 Task: Use the formula "MAP" in spreadsheet "Project portfolio".
Action: Mouse moved to (761, 93)
Screenshot: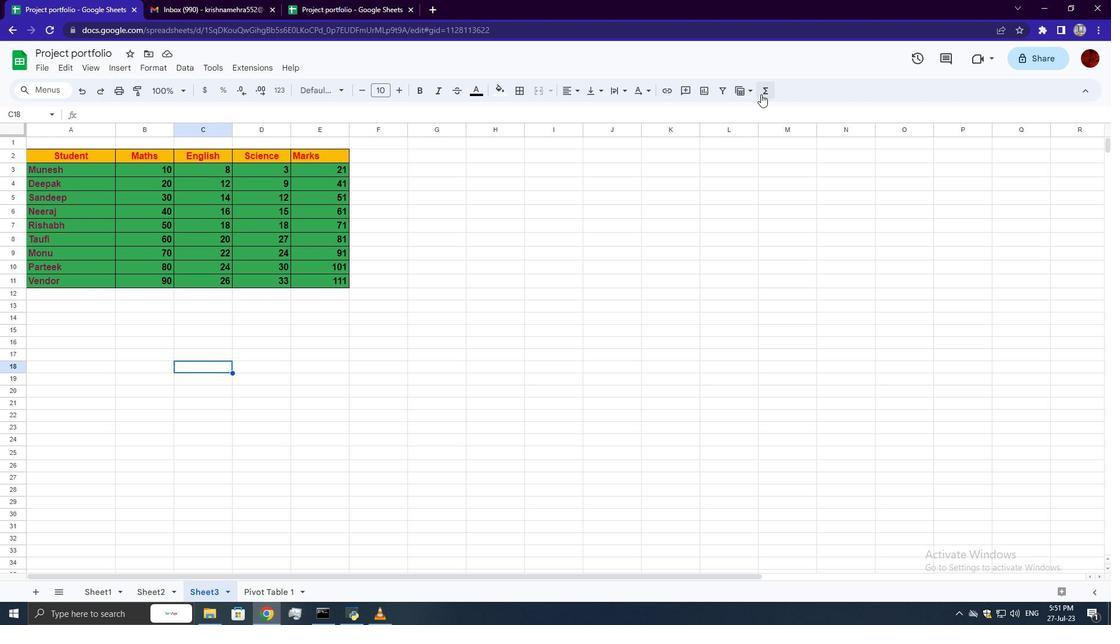 
Action: Mouse pressed left at (761, 93)
Screenshot: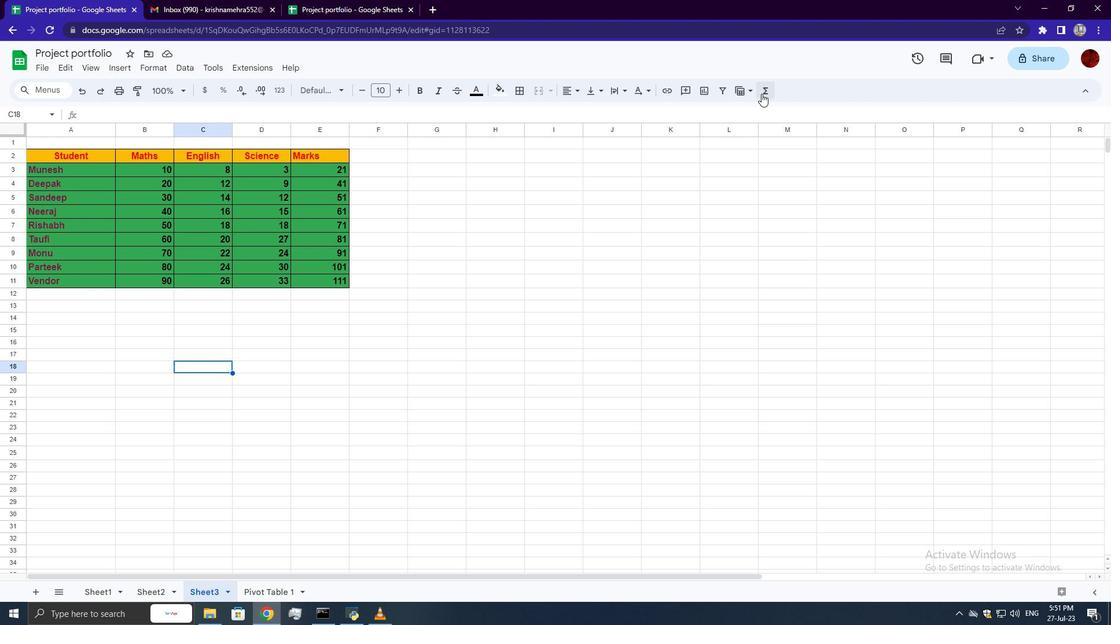 
Action: Mouse moved to (943, 207)
Screenshot: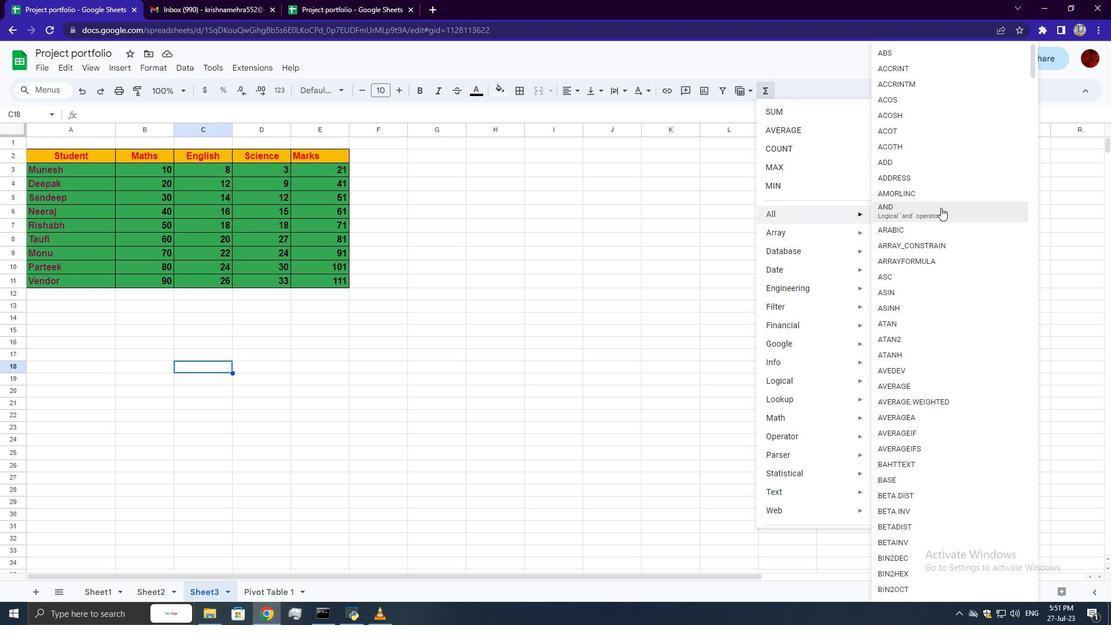 
Action: Mouse scrolled (943, 207) with delta (0, 0)
Screenshot: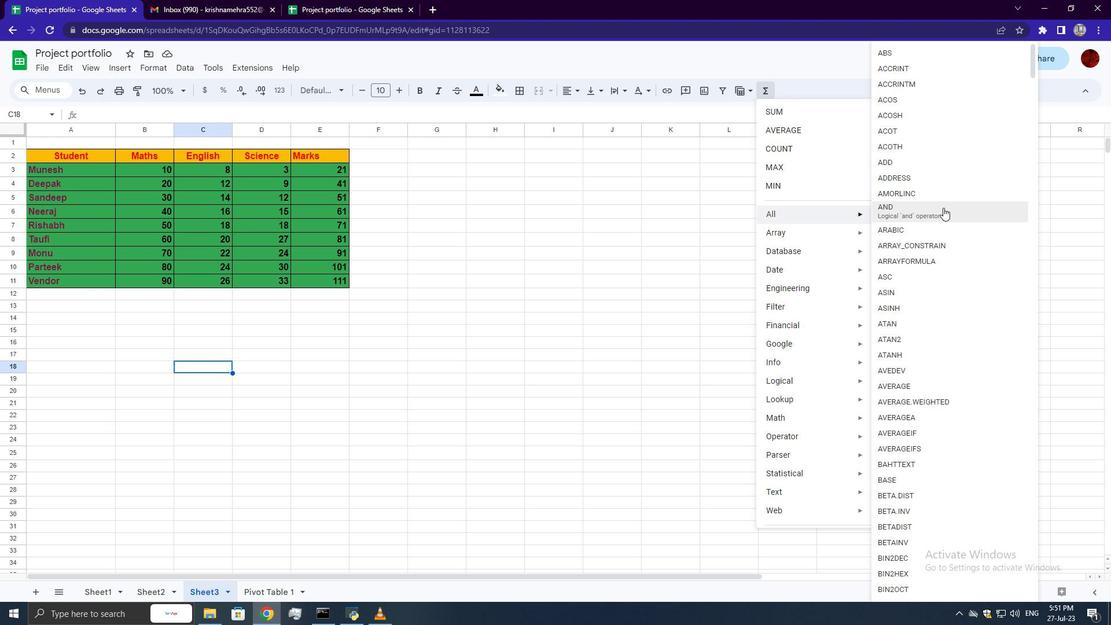 
Action: Mouse scrolled (943, 207) with delta (0, 0)
Screenshot: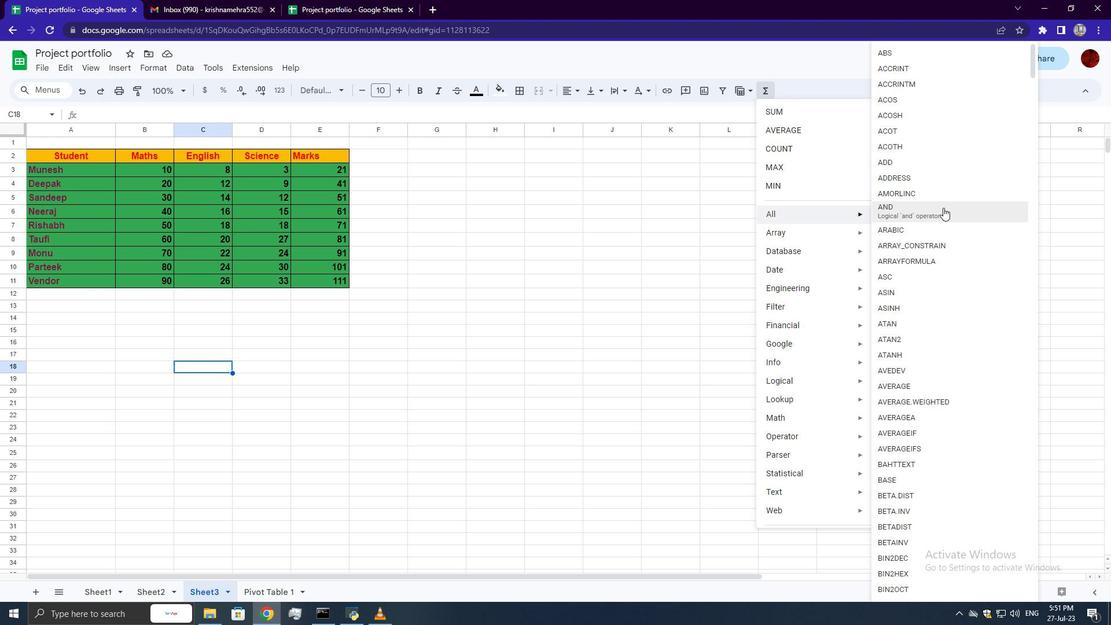 
Action: Mouse scrolled (943, 207) with delta (0, 0)
Screenshot: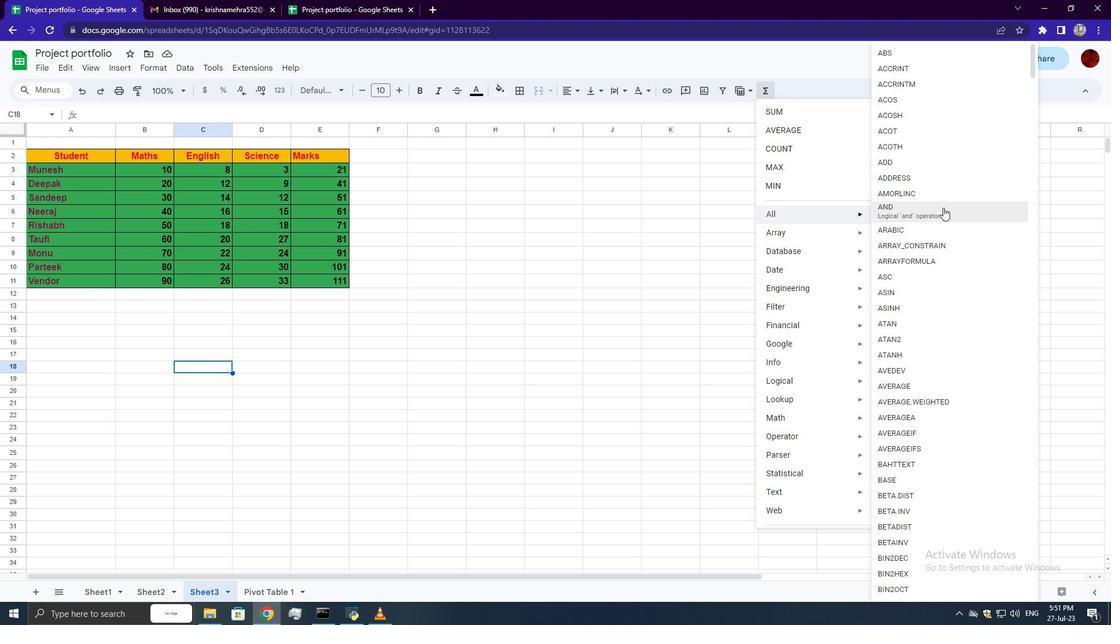 
Action: Mouse scrolled (943, 207) with delta (0, 0)
Screenshot: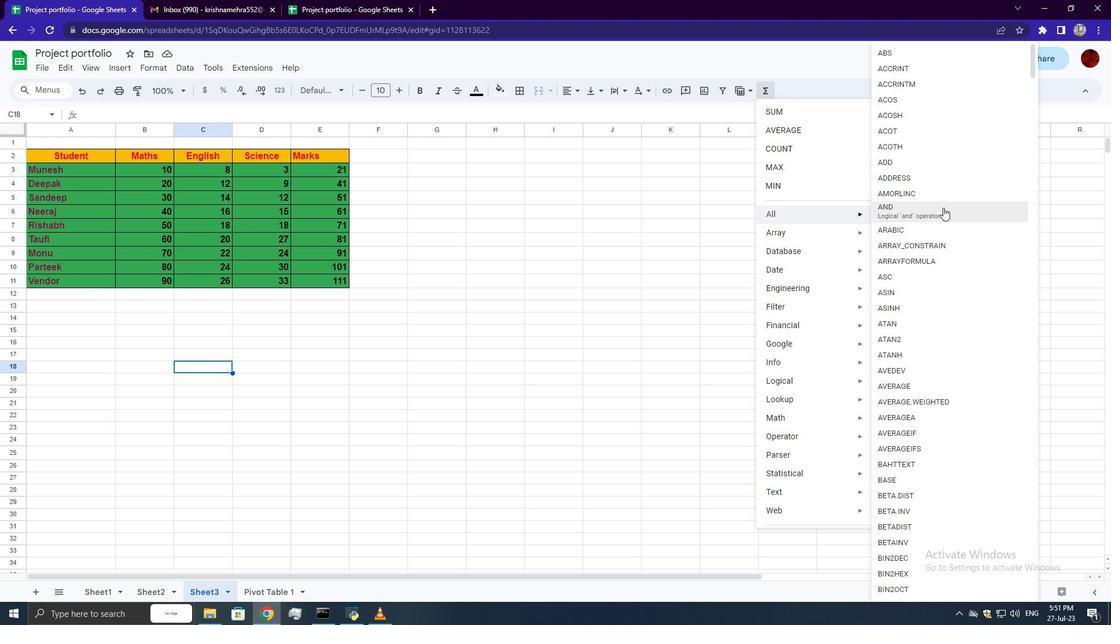 
Action: Mouse scrolled (943, 207) with delta (0, 0)
Screenshot: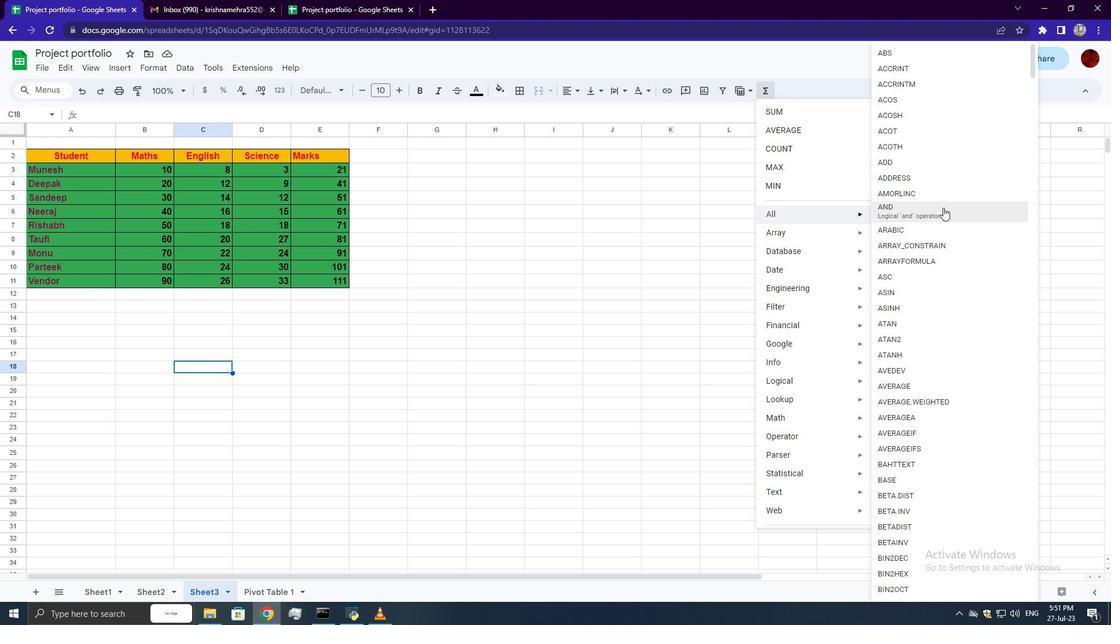 
Action: Mouse scrolled (943, 207) with delta (0, 0)
Screenshot: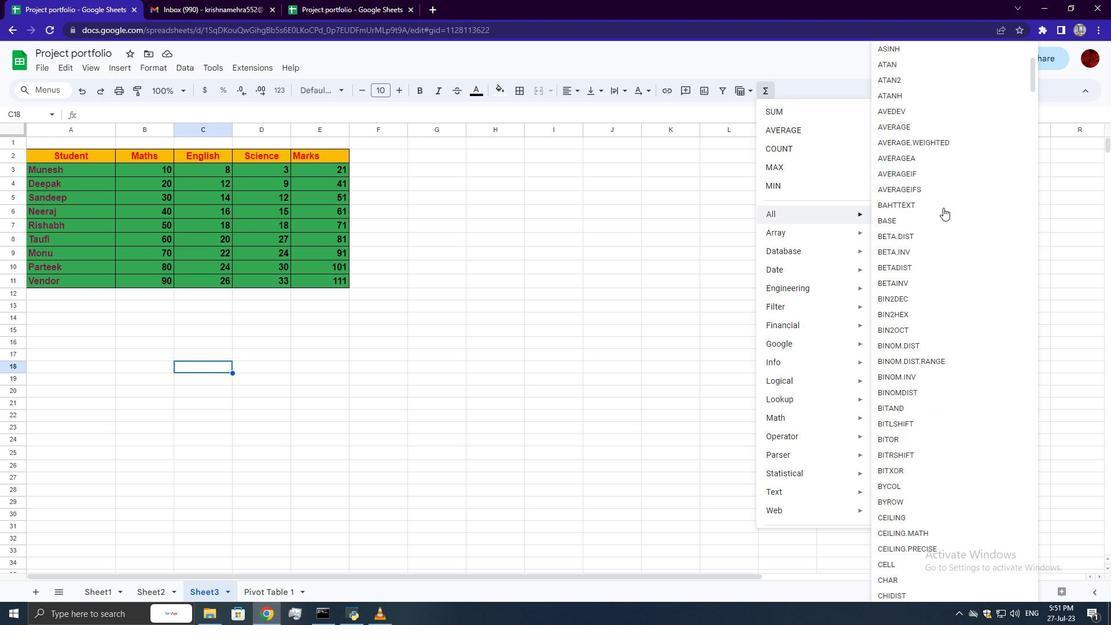 
Action: Mouse scrolled (943, 207) with delta (0, 0)
Screenshot: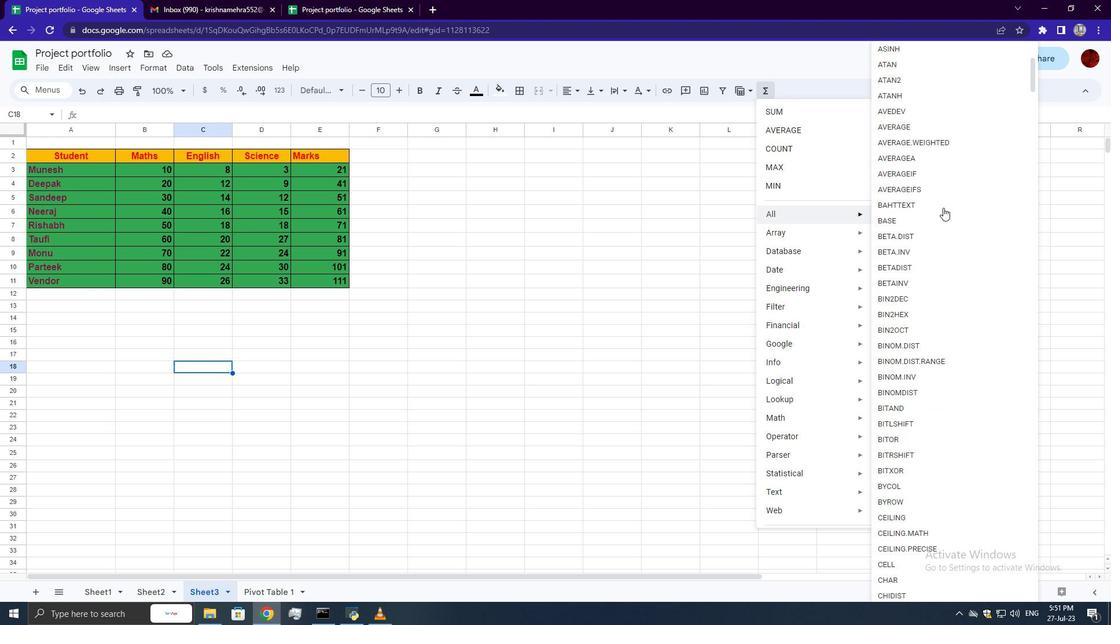 
Action: Mouse scrolled (943, 207) with delta (0, 0)
Screenshot: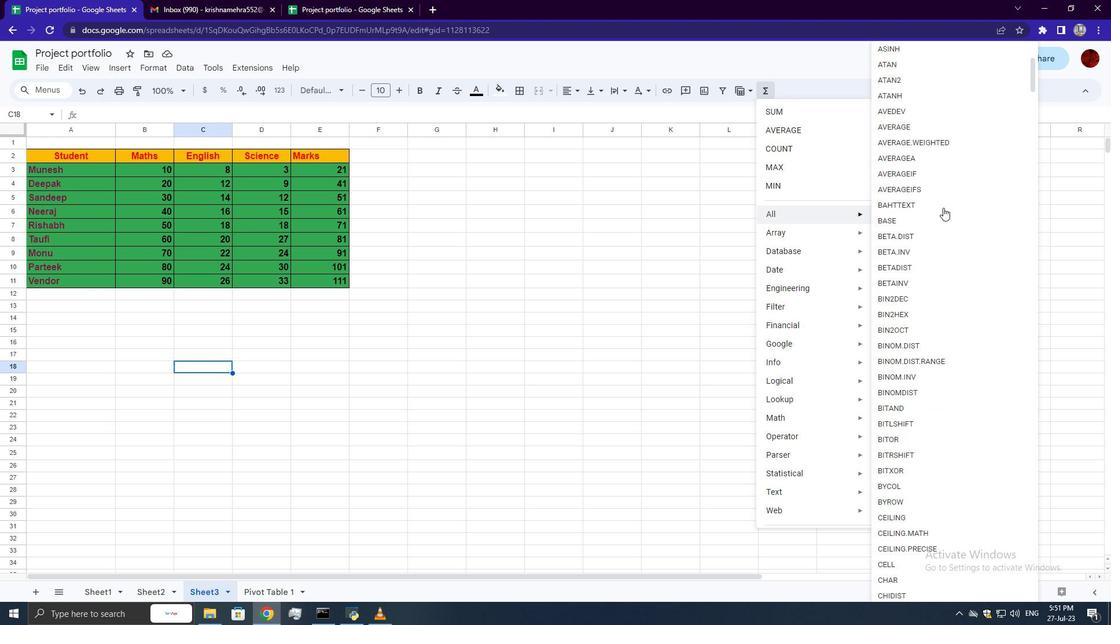 
Action: Mouse scrolled (943, 207) with delta (0, 0)
Screenshot: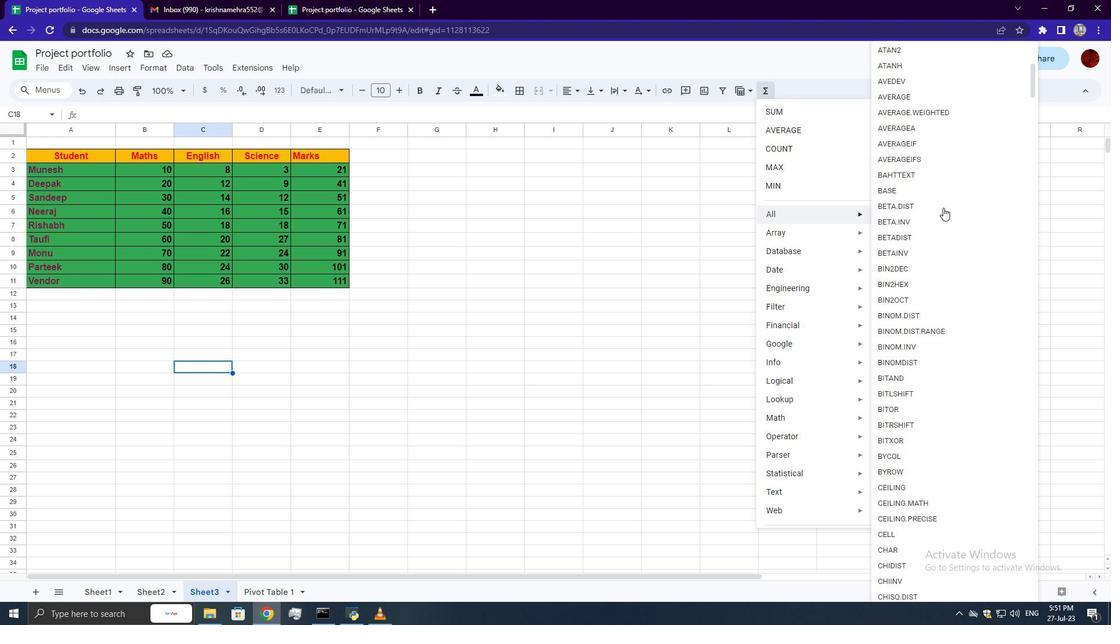 
Action: Mouse scrolled (943, 207) with delta (0, 0)
Screenshot: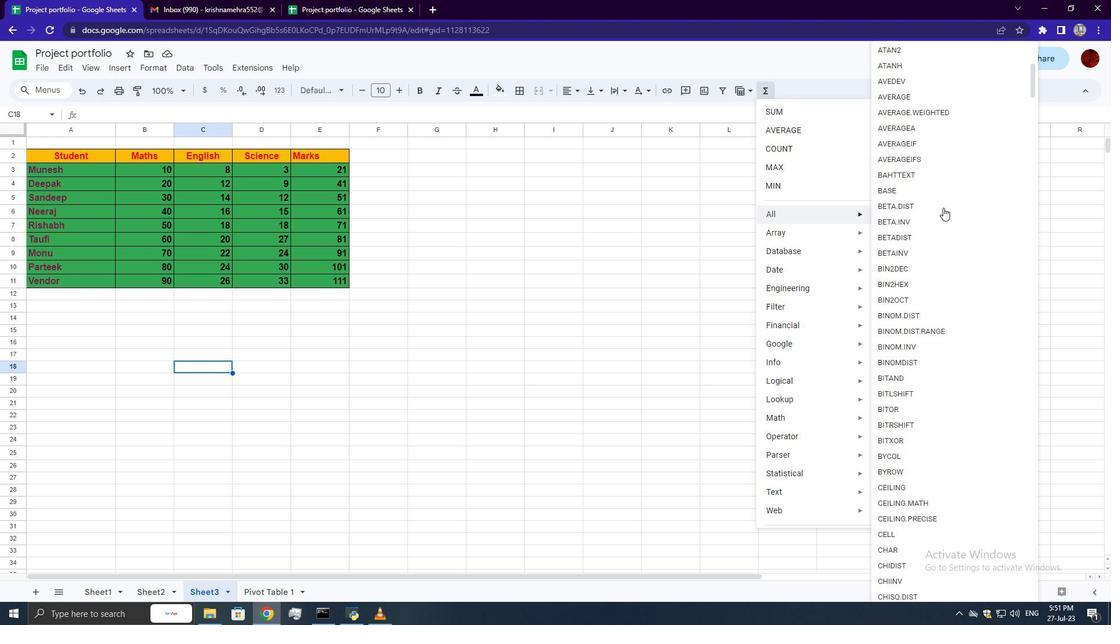 
Action: Mouse scrolled (943, 207) with delta (0, 0)
Screenshot: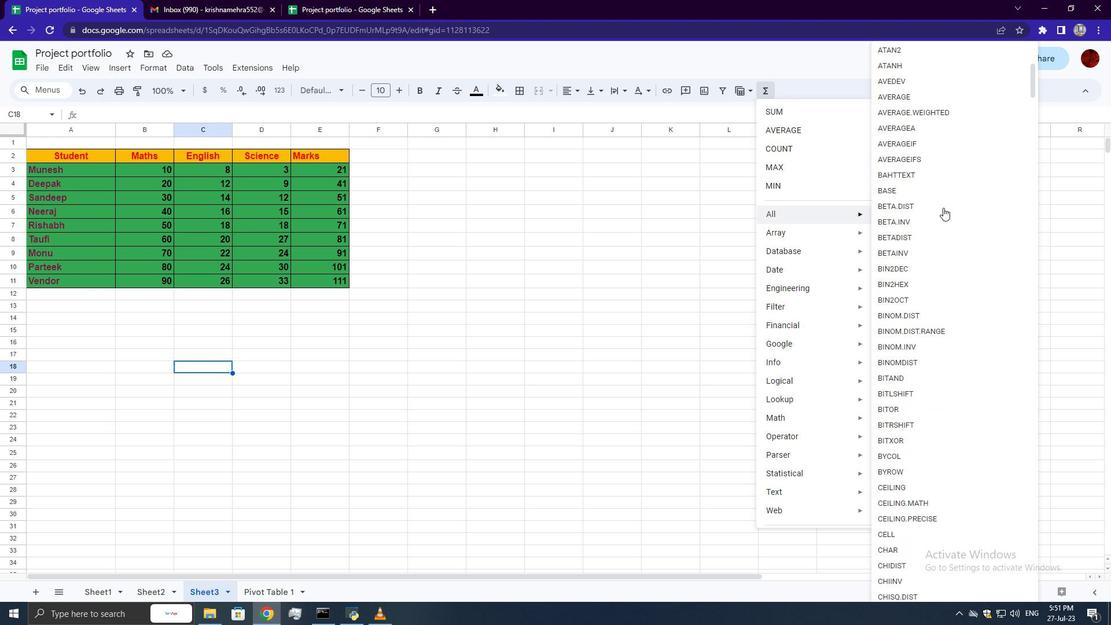 
Action: Mouse scrolled (943, 207) with delta (0, 0)
Screenshot: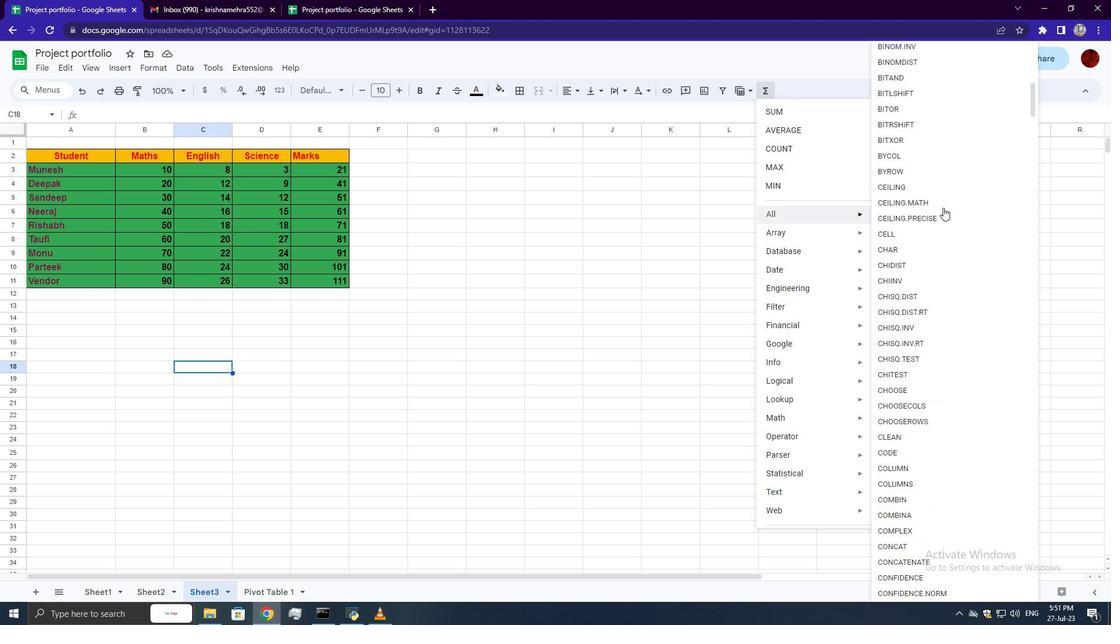 
Action: Mouse scrolled (943, 207) with delta (0, 0)
Screenshot: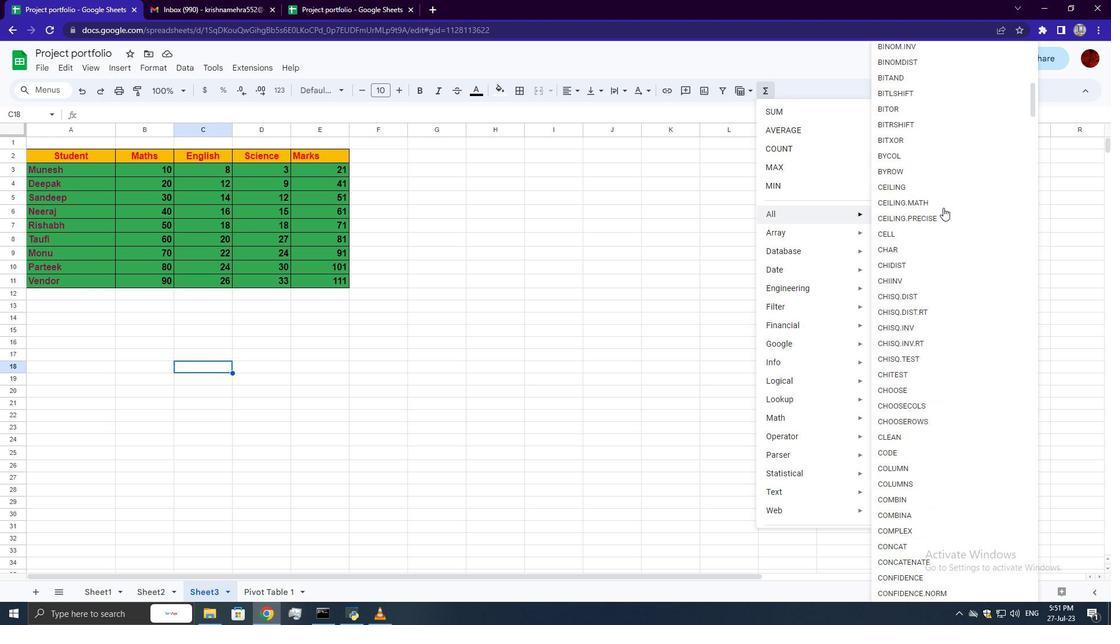 
Action: Mouse scrolled (943, 207) with delta (0, 0)
Screenshot: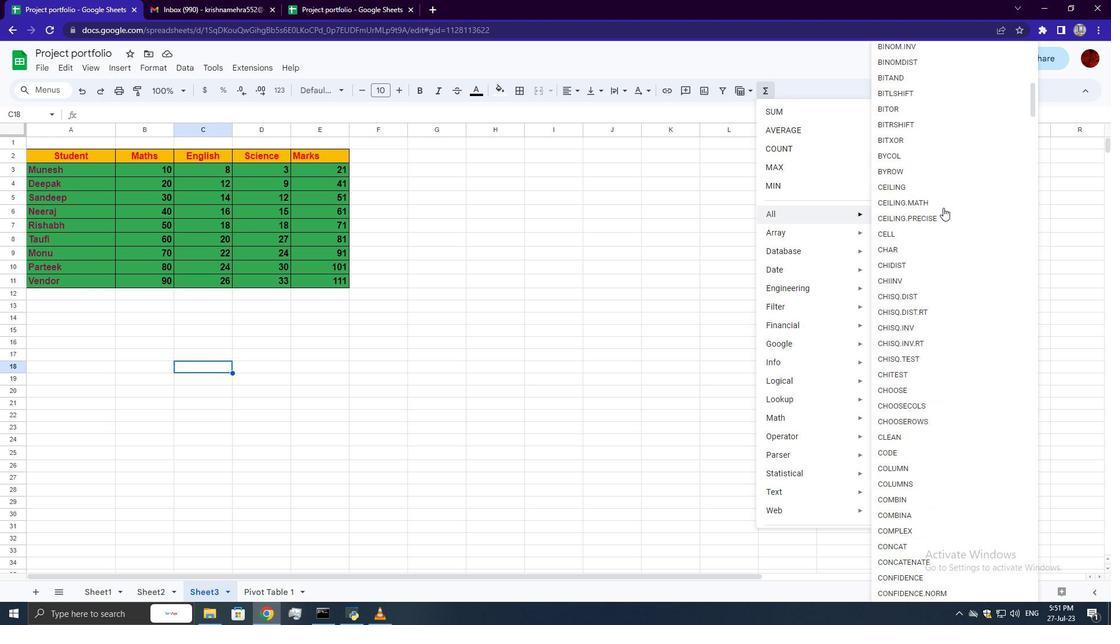 
Action: Mouse scrolled (943, 207) with delta (0, 0)
Screenshot: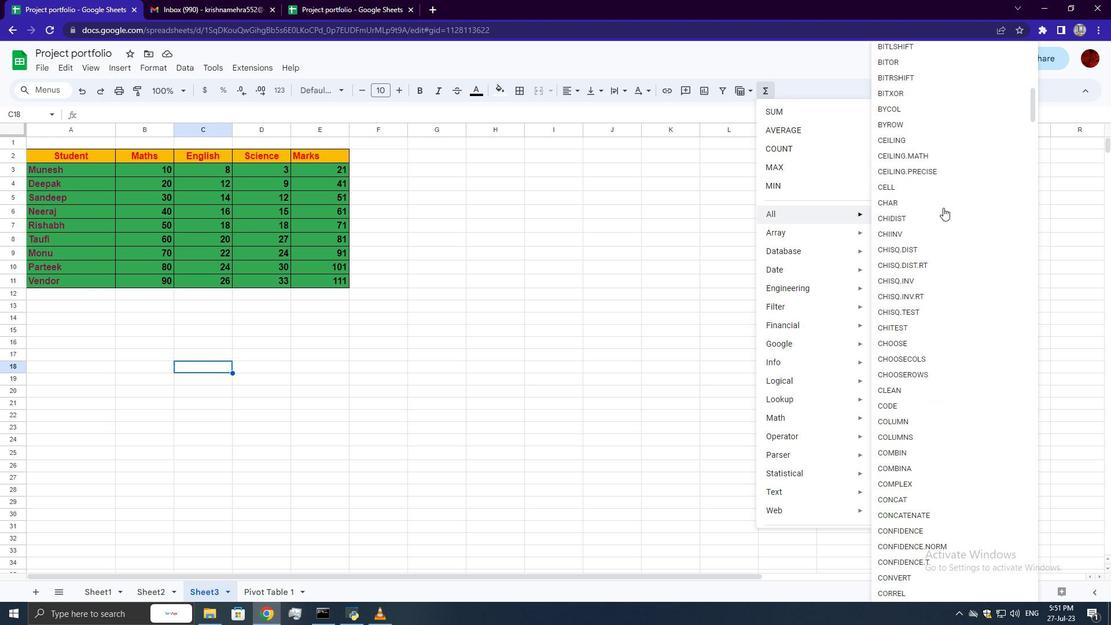 
Action: Mouse scrolled (943, 207) with delta (0, 0)
Screenshot: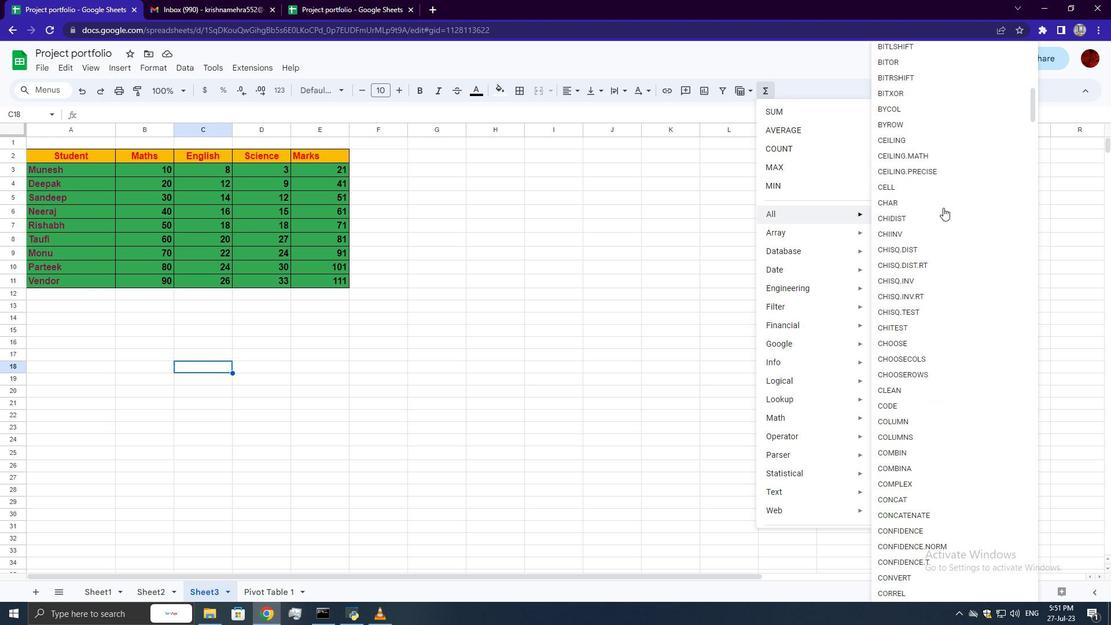 
Action: Mouse scrolled (943, 207) with delta (0, 0)
Screenshot: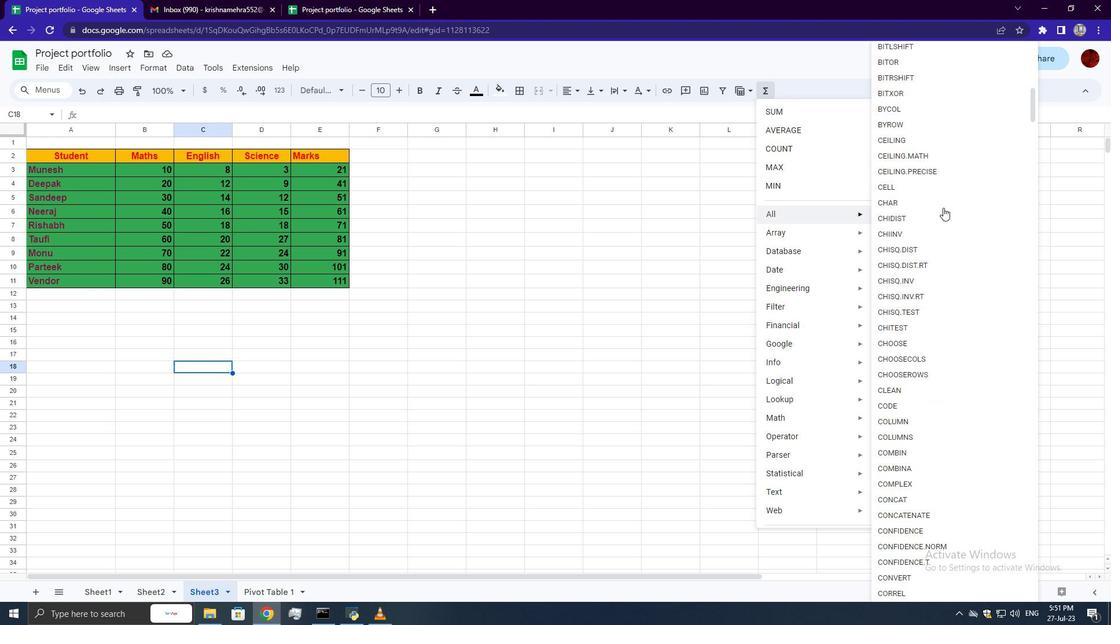 
Action: Mouse scrolled (943, 207) with delta (0, 0)
Screenshot: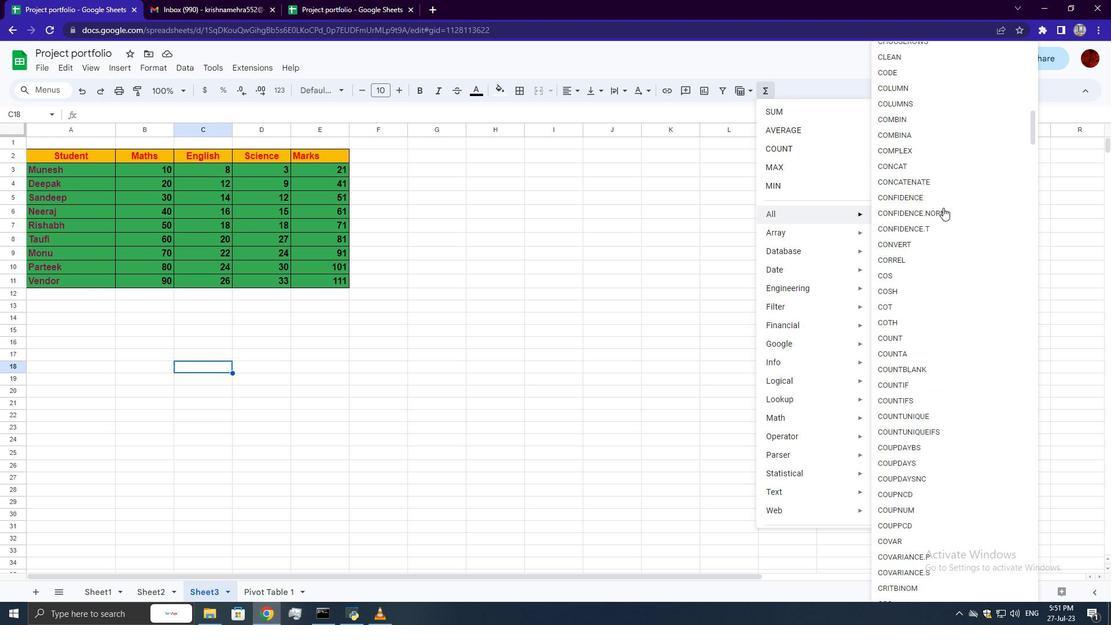 
Action: Mouse scrolled (943, 207) with delta (0, 0)
Screenshot: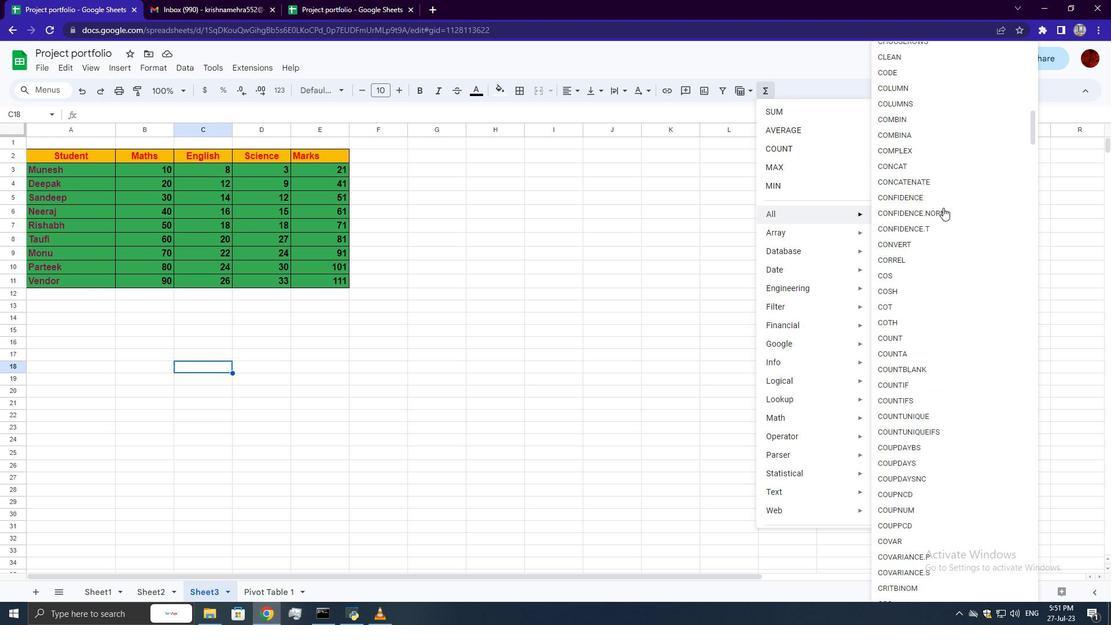 
Action: Mouse scrolled (943, 207) with delta (0, 0)
Screenshot: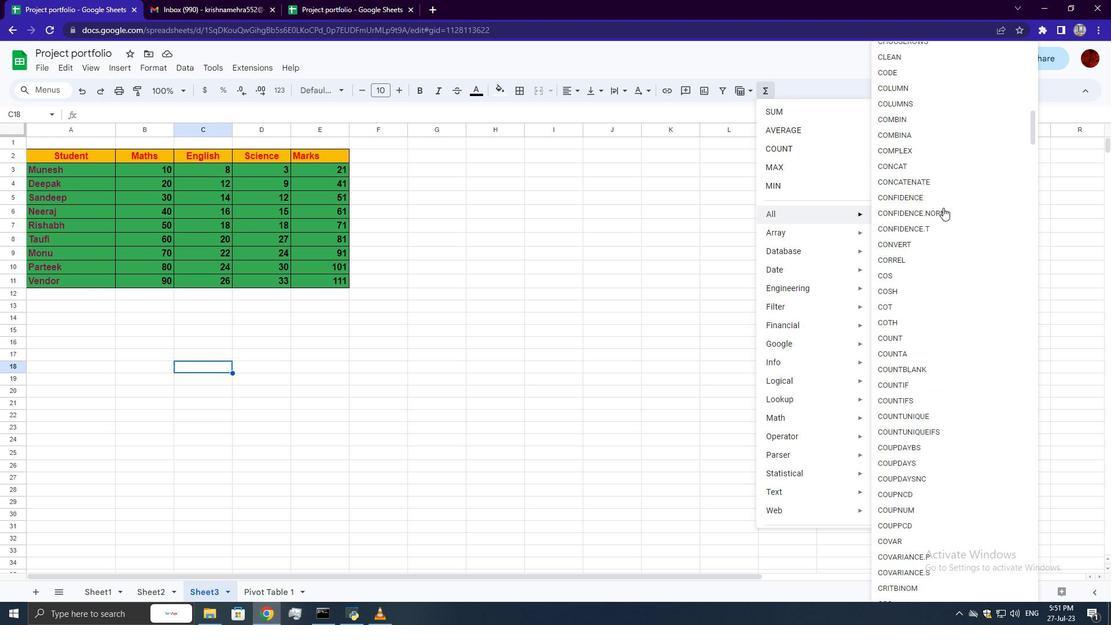 
Action: Mouse scrolled (943, 207) with delta (0, 0)
Screenshot: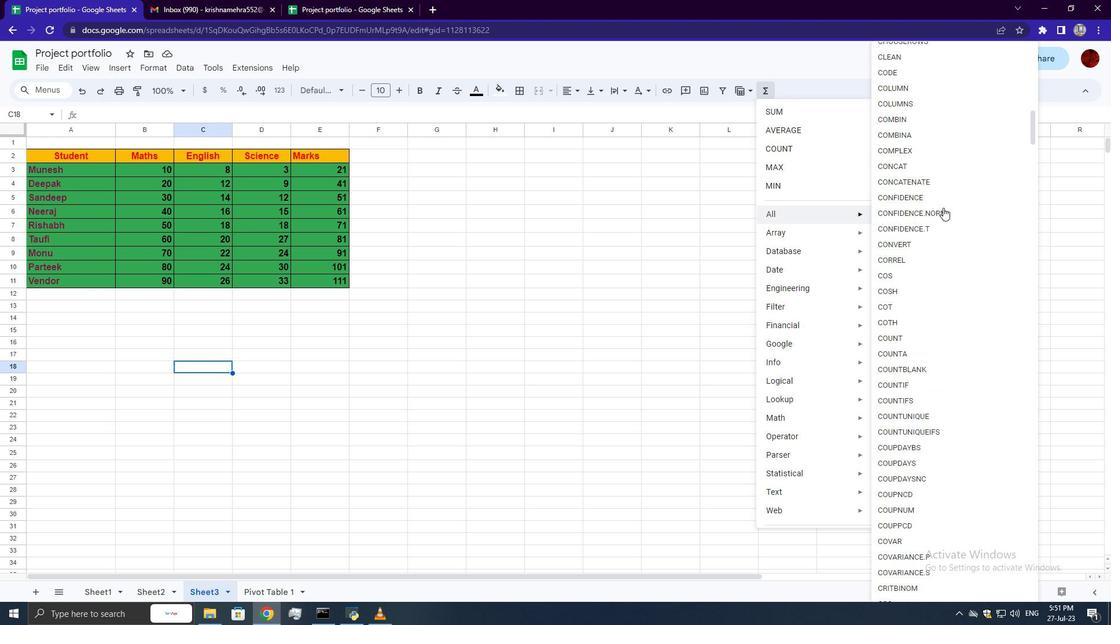 
Action: Mouse scrolled (943, 207) with delta (0, 0)
Screenshot: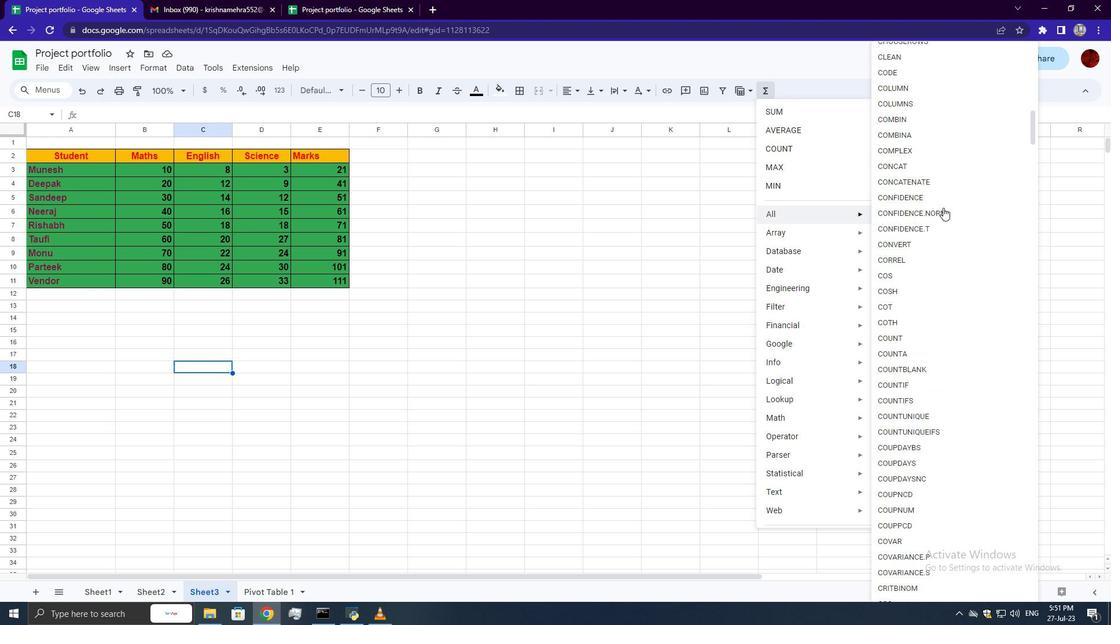
Action: Mouse scrolled (943, 207) with delta (0, 0)
Screenshot: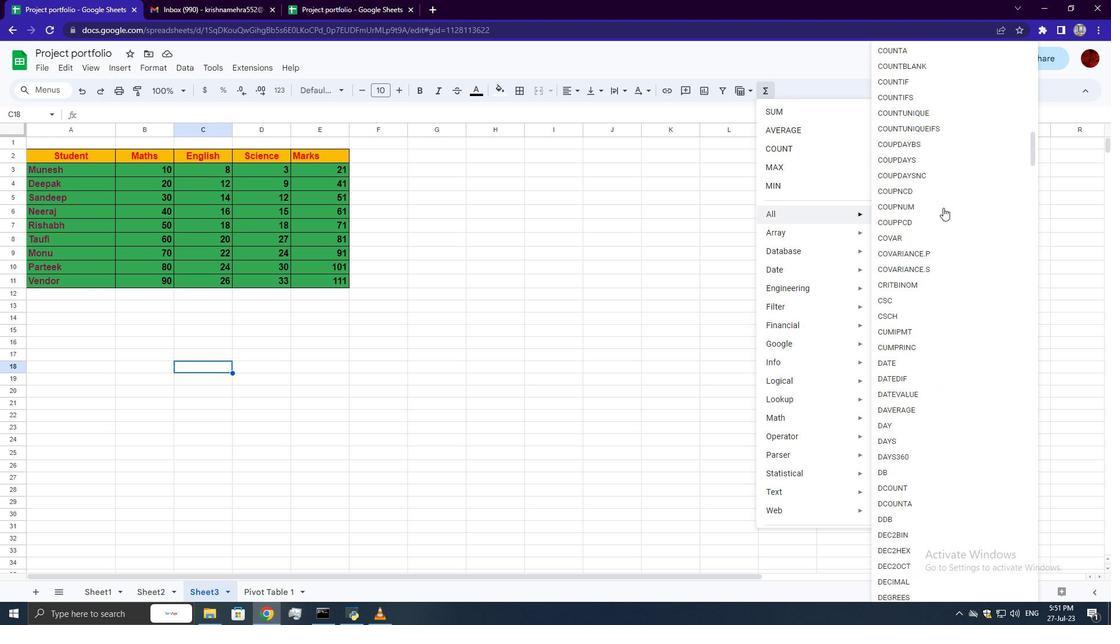 
Action: Mouse scrolled (943, 207) with delta (0, 0)
Screenshot: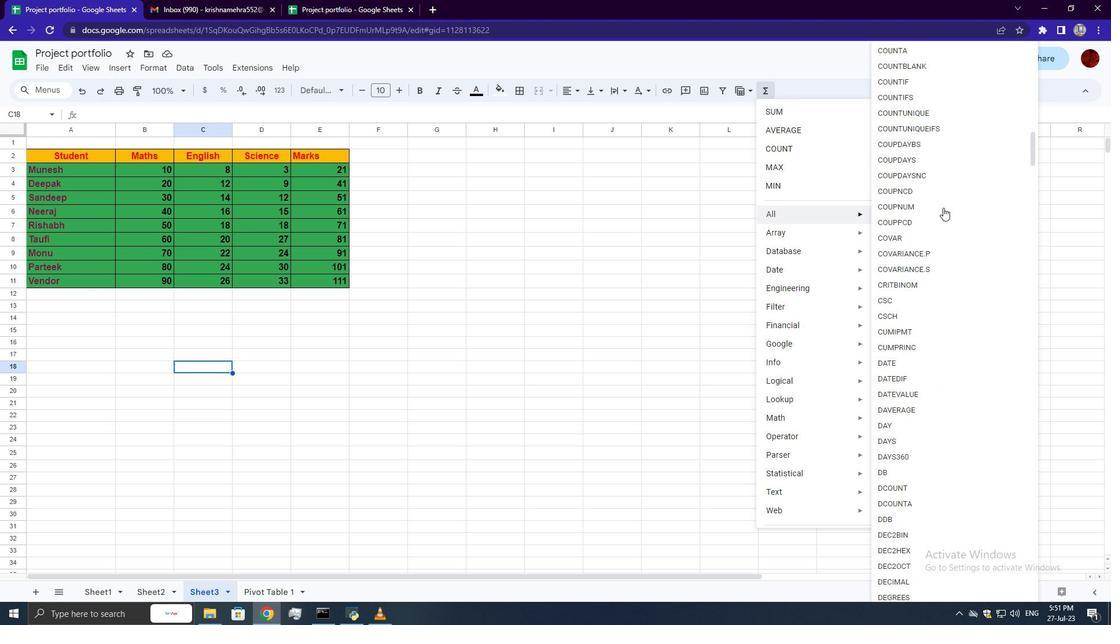 
Action: Mouse scrolled (943, 207) with delta (0, 0)
Screenshot: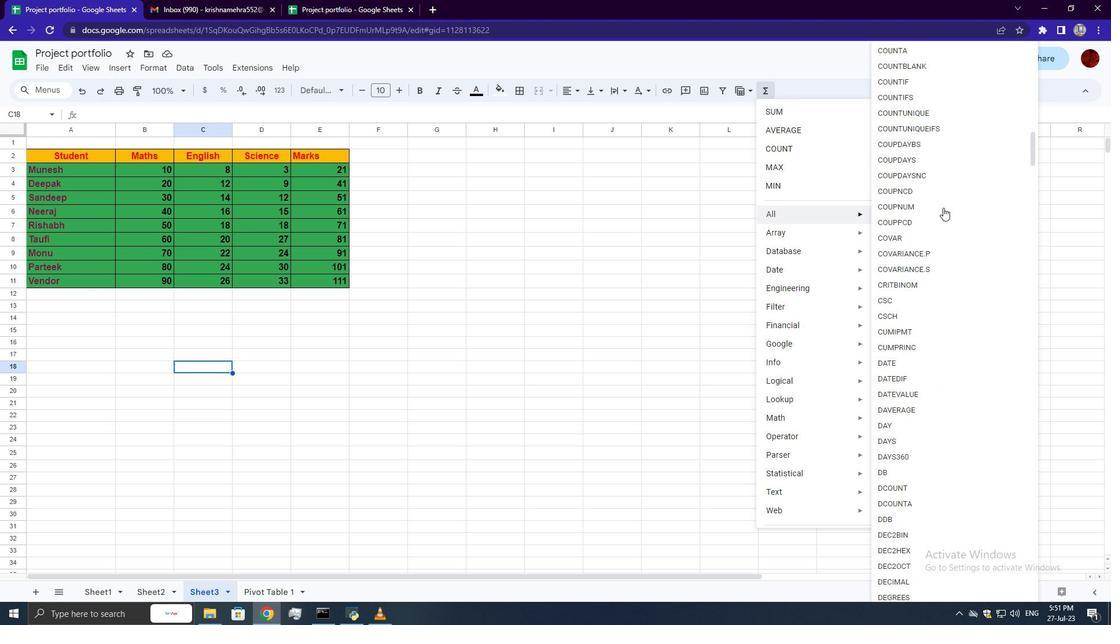 
Action: Mouse scrolled (943, 207) with delta (0, 0)
Screenshot: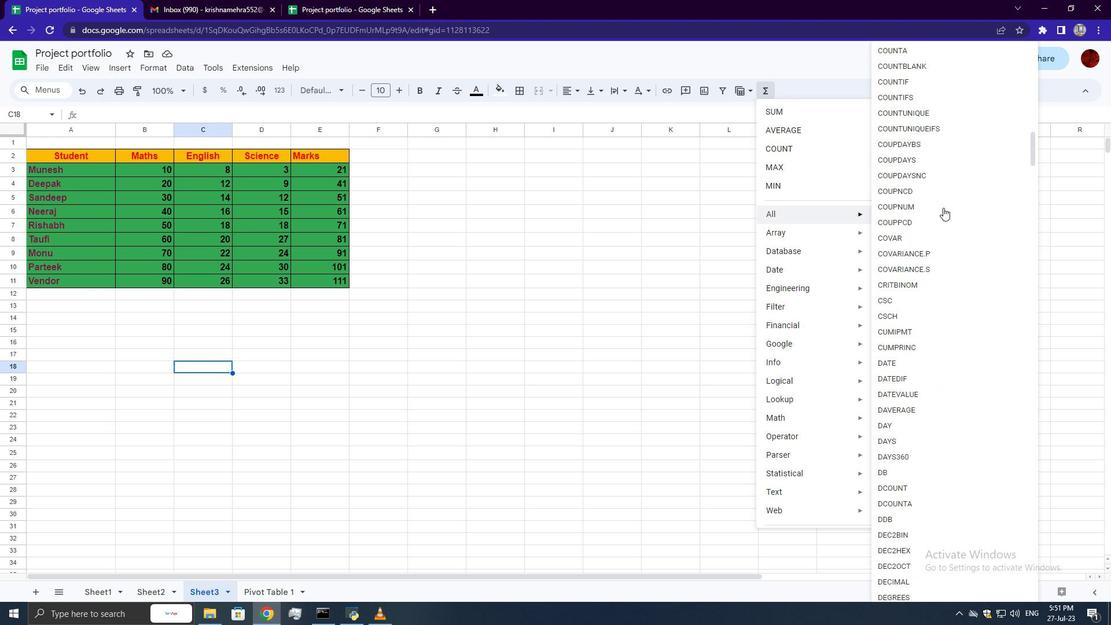 
Action: Mouse scrolled (943, 207) with delta (0, 0)
Screenshot: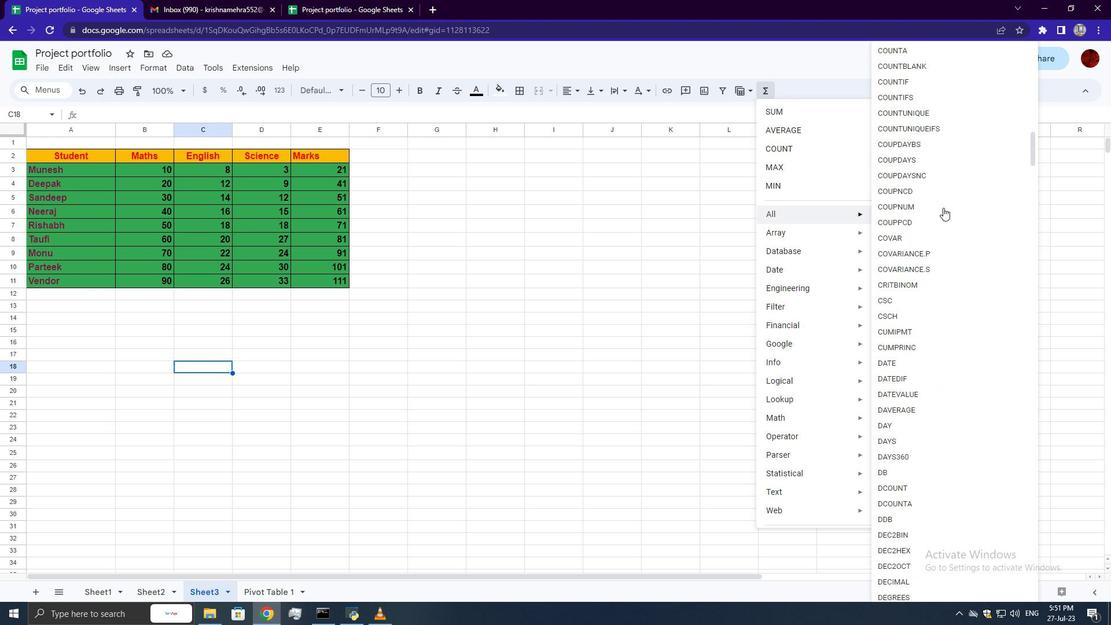 
Action: Mouse scrolled (943, 207) with delta (0, 0)
Screenshot: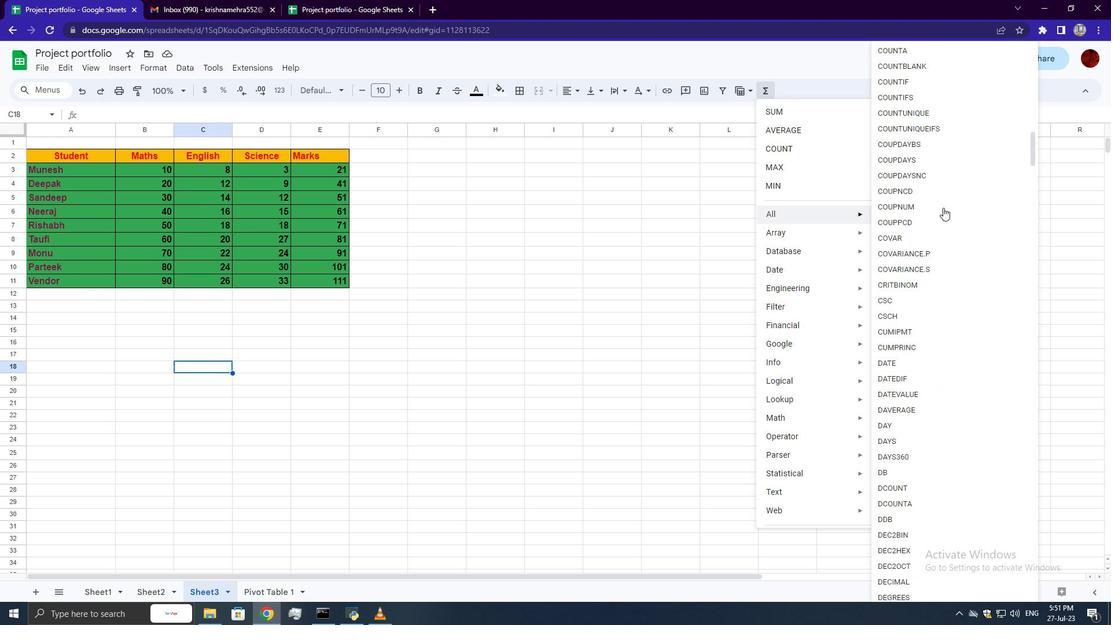 
Action: Mouse scrolled (943, 207) with delta (0, 0)
Screenshot: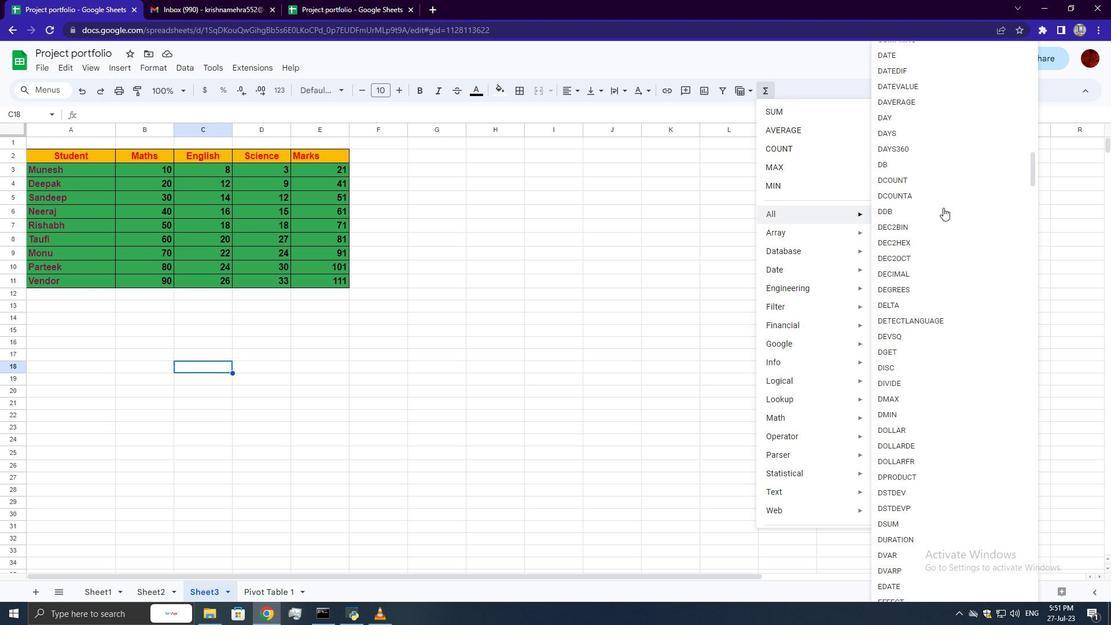 
Action: Mouse scrolled (943, 207) with delta (0, 0)
Screenshot: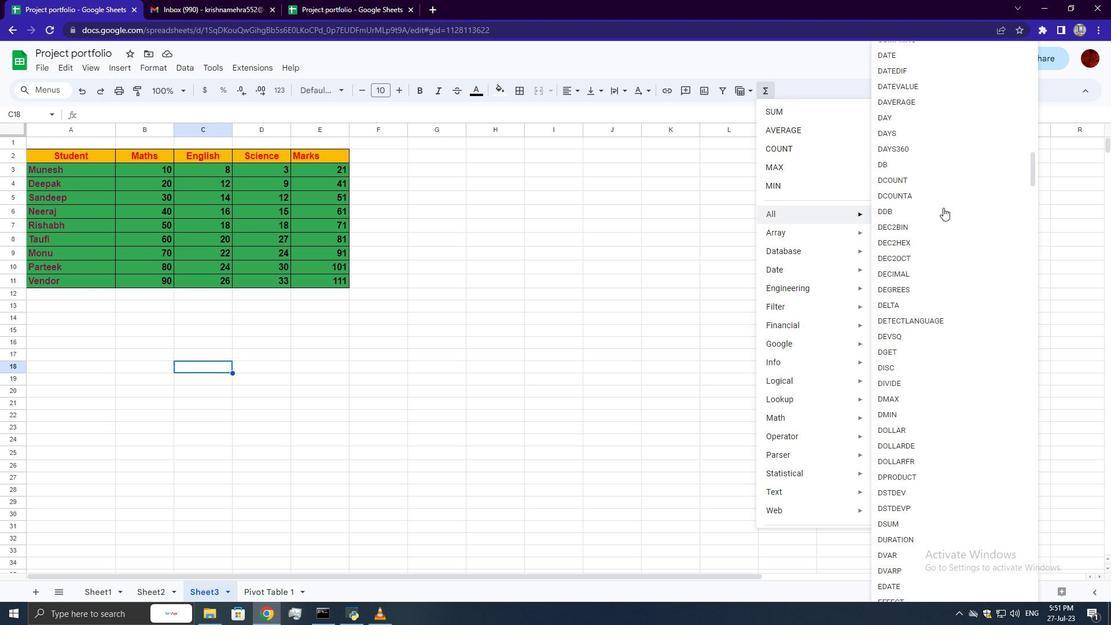 
Action: Mouse scrolled (943, 207) with delta (0, 0)
Screenshot: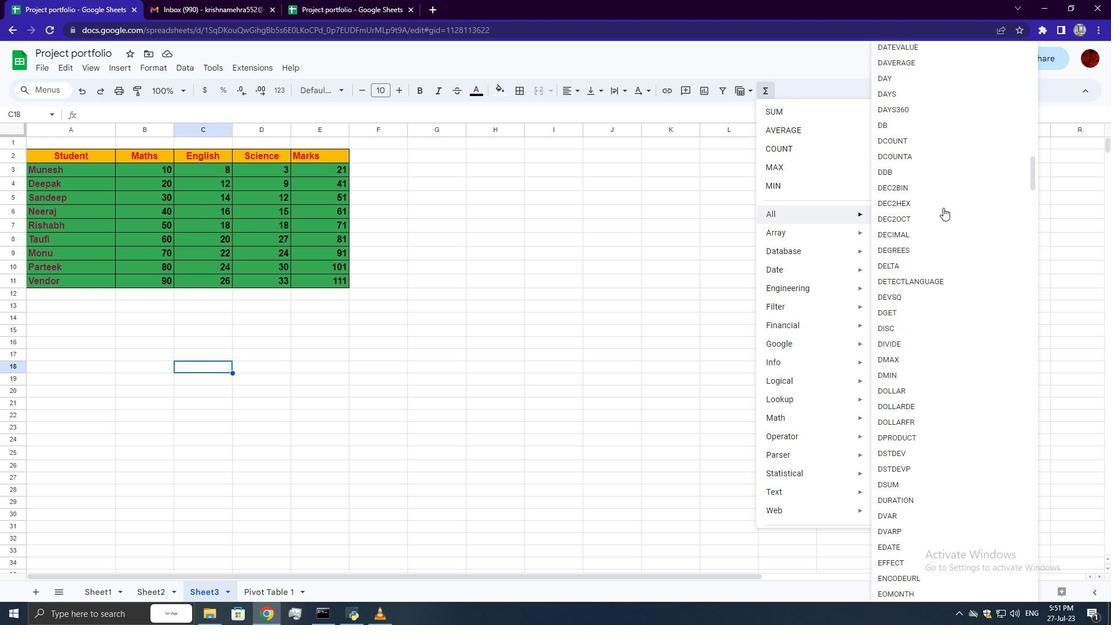 
Action: Mouse scrolled (943, 207) with delta (0, 0)
Screenshot: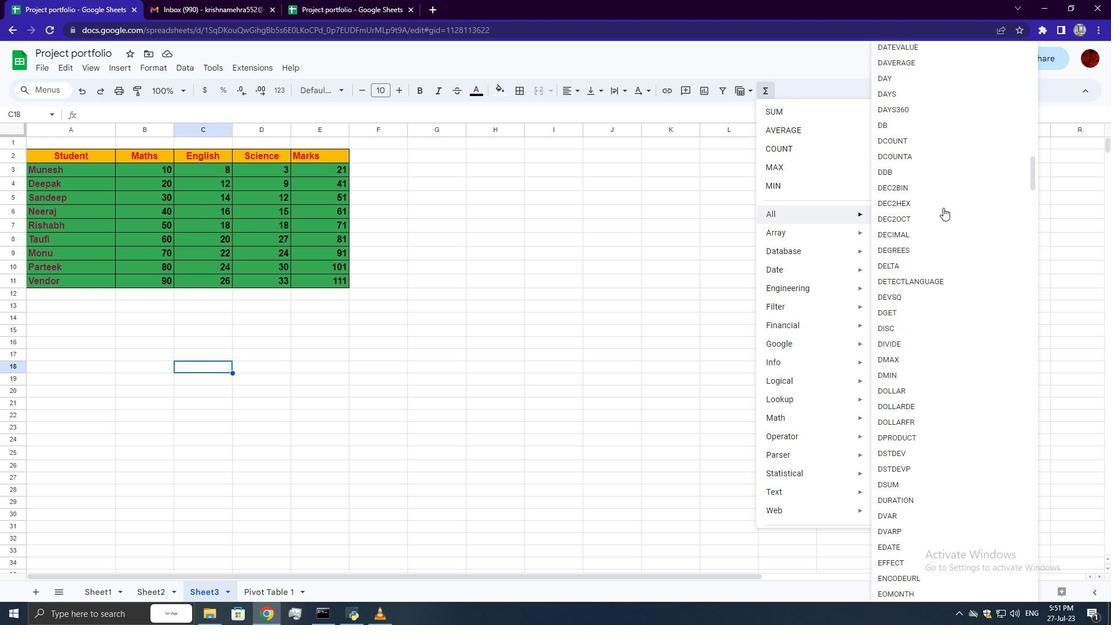 
Action: Mouse scrolled (943, 207) with delta (0, 0)
Screenshot: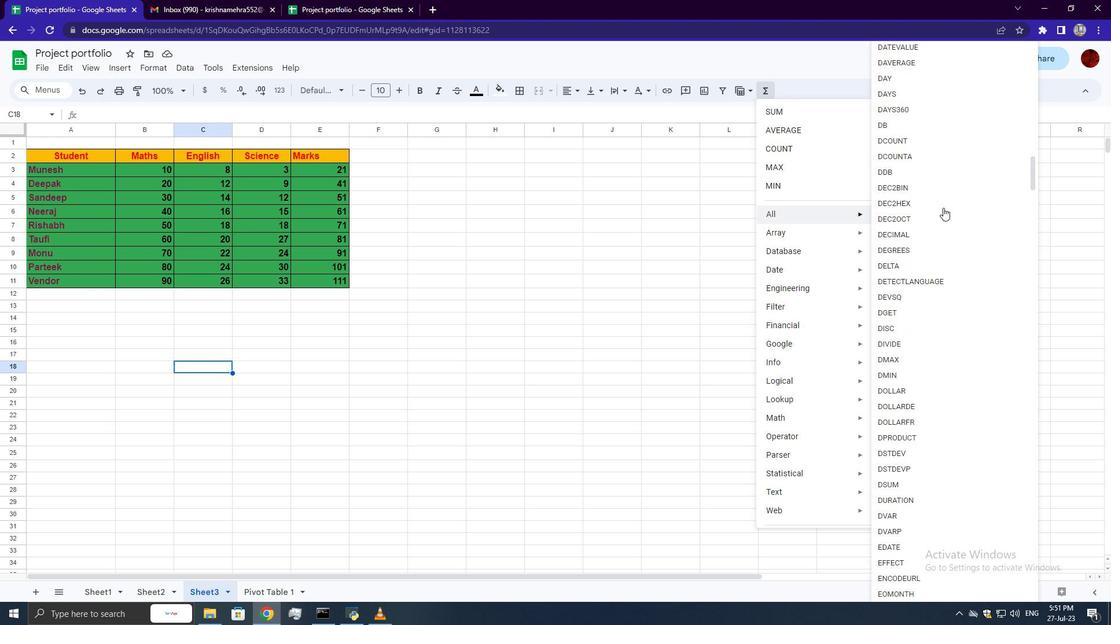 
Action: Mouse scrolled (943, 207) with delta (0, 0)
Screenshot: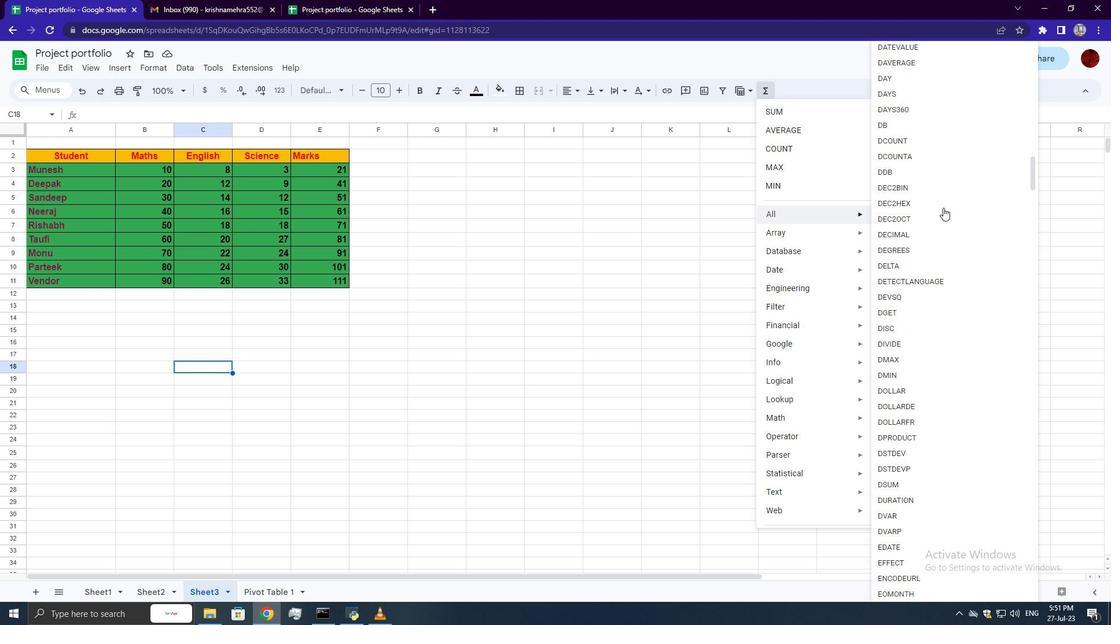 
Action: Mouse scrolled (943, 207) with delta (0, 0)
Screenshot: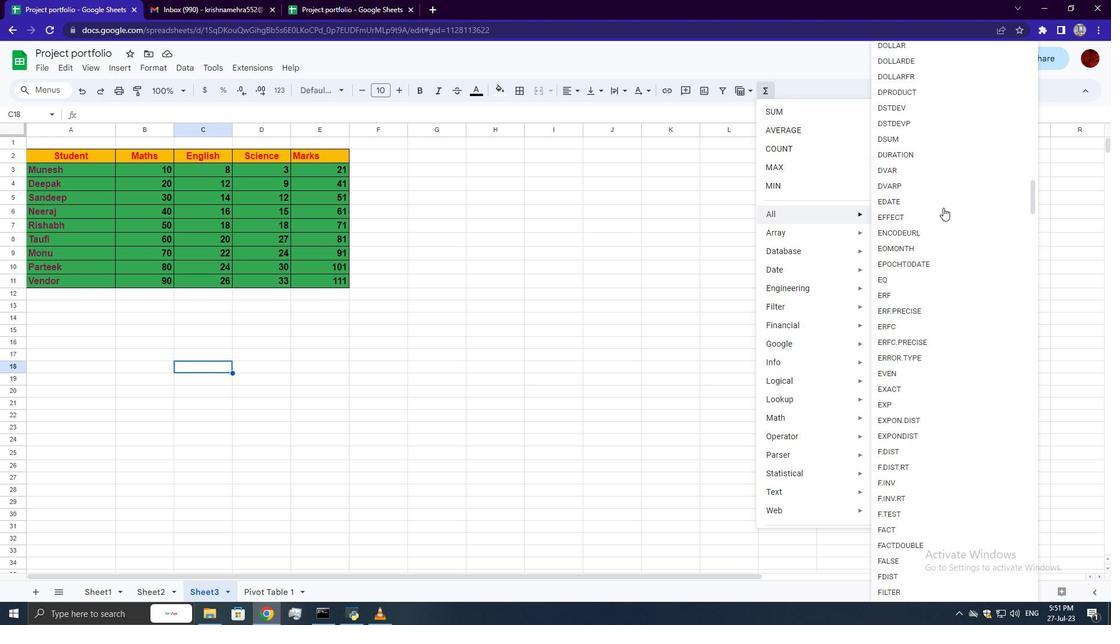 
Action: Mouse scrolled (943, 207) with delta (0, 0)
Screenshot: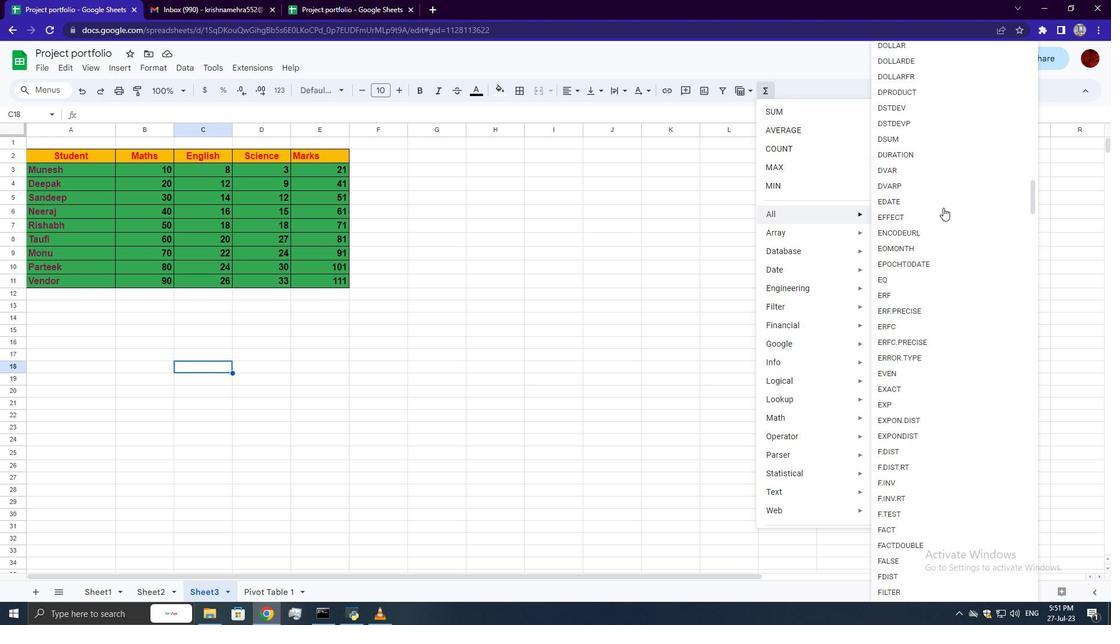 
Action: Mouse scrolled (943, 207) with delta (0, 0)
Screenshot: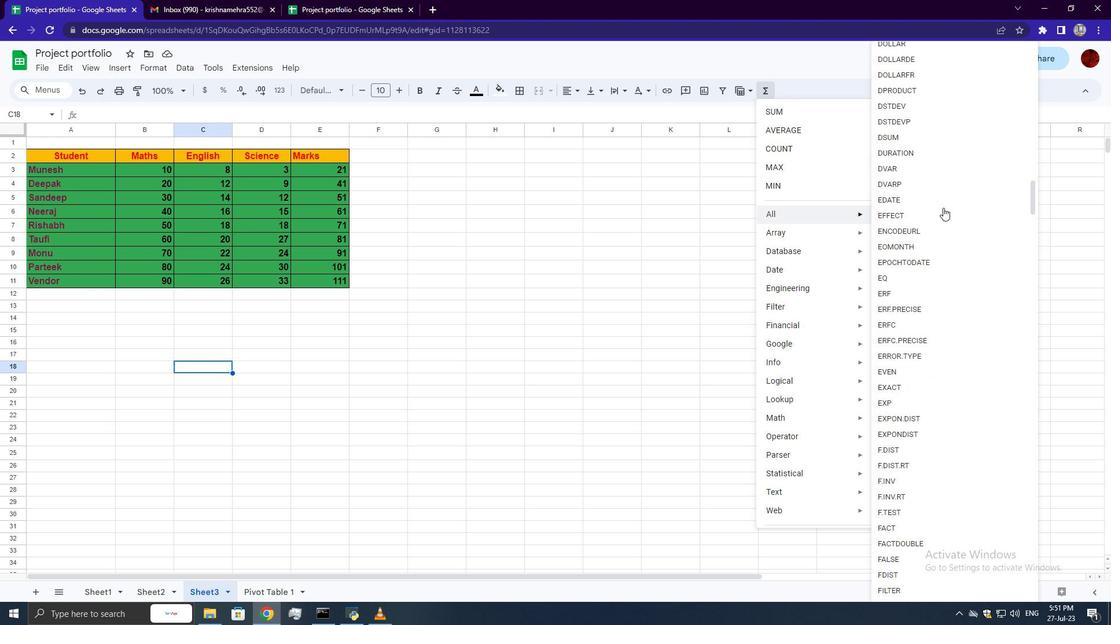 
Action: Mouse scrolled (943, 207) with delta (0, 0)
Screenshot: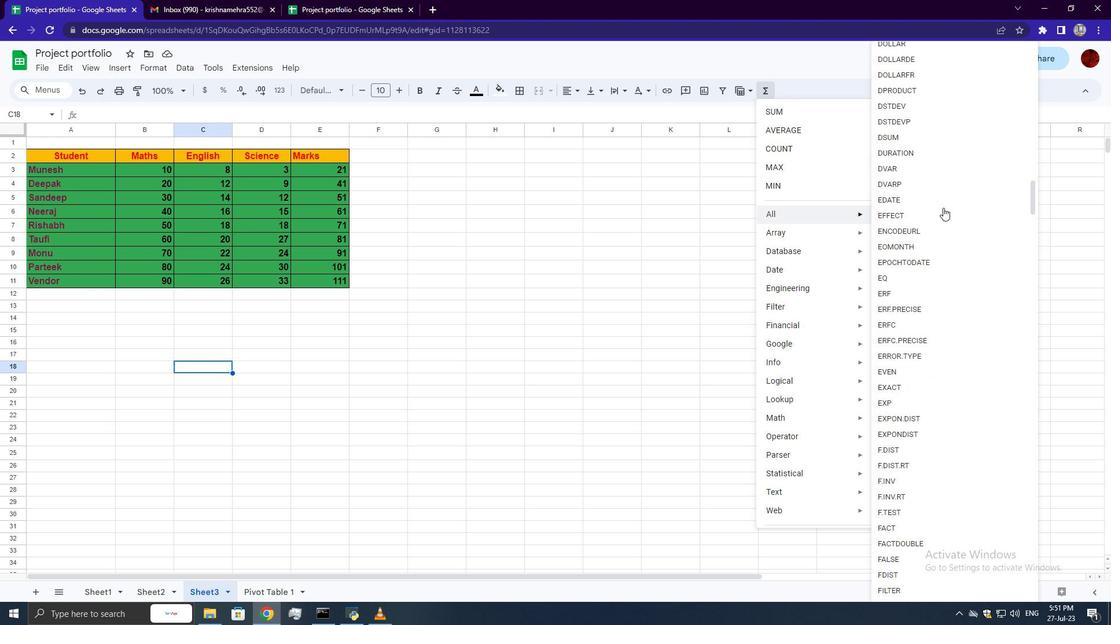 
Action: Mouse scrolled (943, 207) with delta (0, 0)
Screenshot: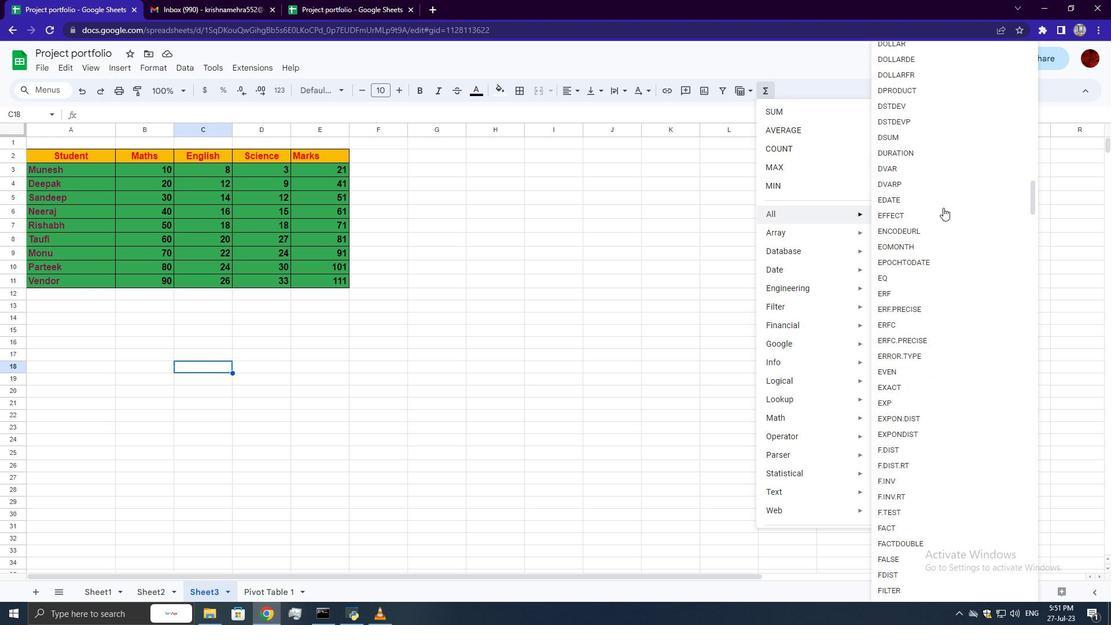 
Action: Mouse scrolled (943, 207) with delta (0, 0)
Screenshot: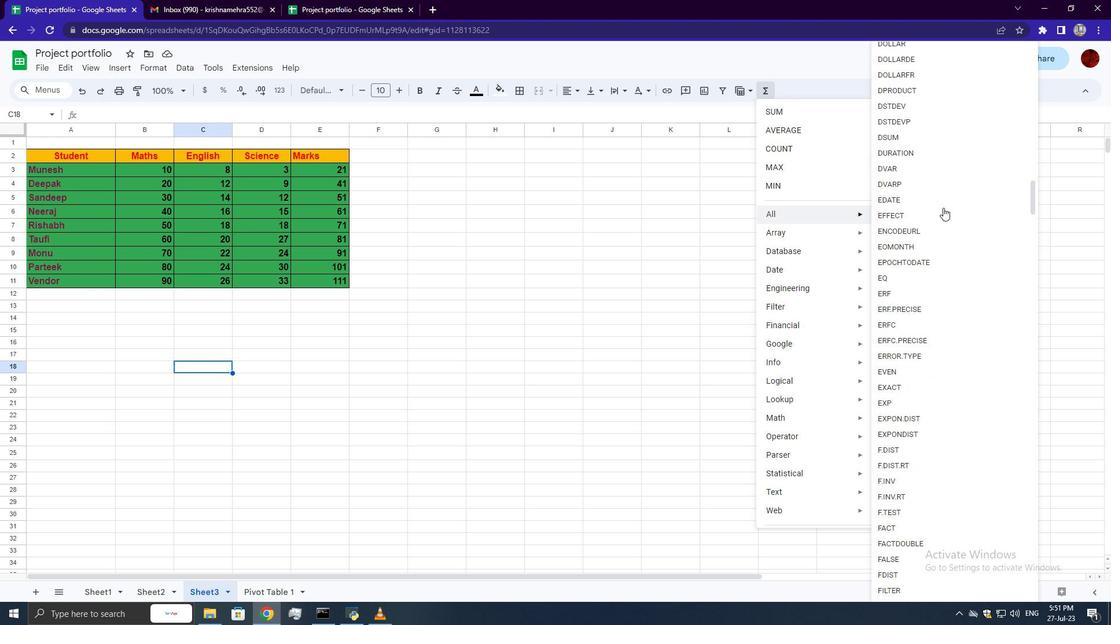 
Action: Mouse scrolled (943, 207) with delta (0, 0)
Screenshot: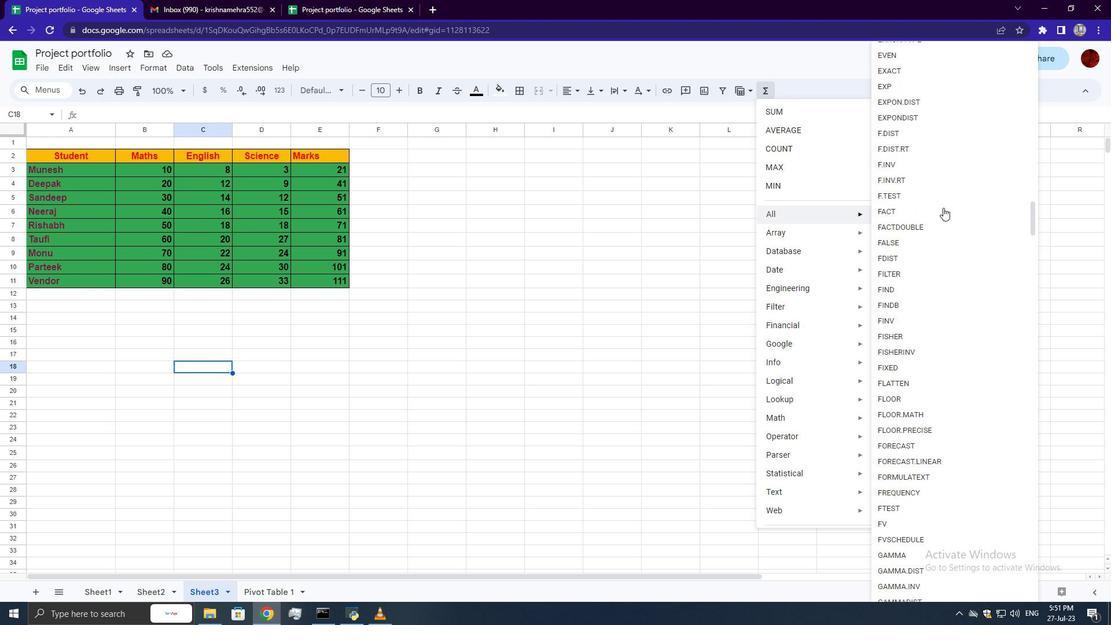 
Action: Mouse scrolled (943, 207) with delta (0, 0)
Screenshot: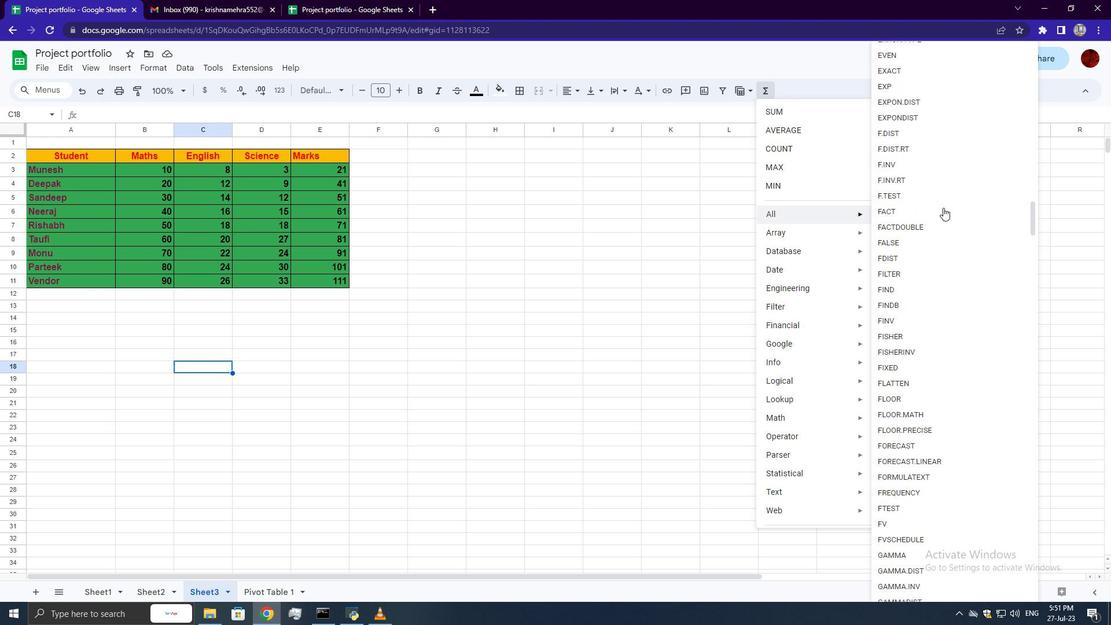 
Action: Mouse scrolled (943, 207) with delta (0, 0)
Screenshot: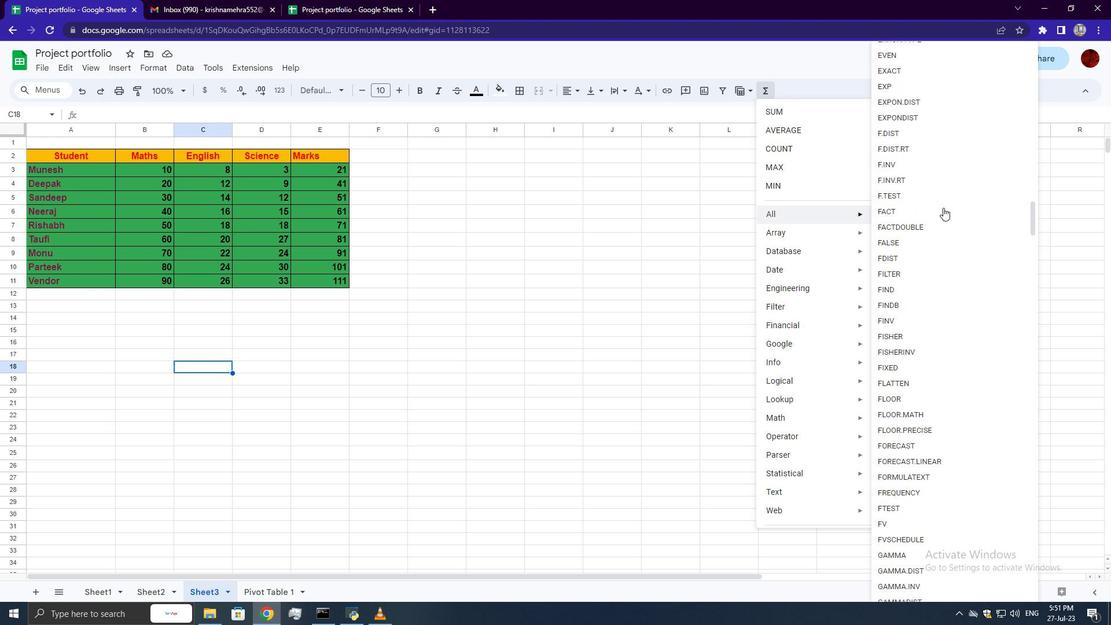 
Action: Mouse scrolled (943, 207) with delta (0, 0)
Screenshot: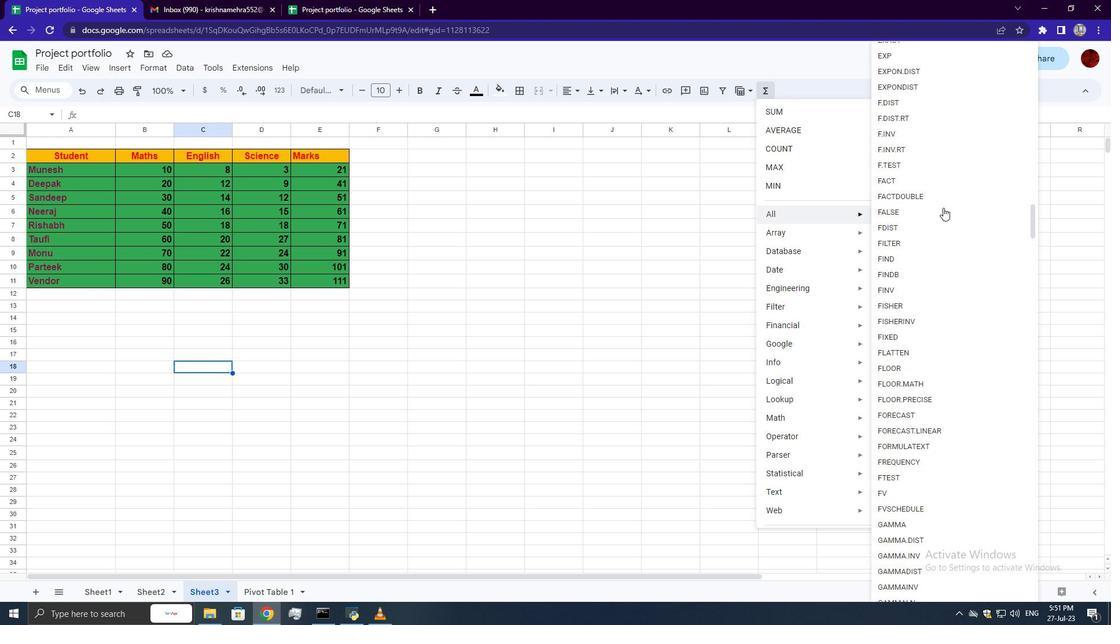 
Action: Mouse scrolled (943, 207) with delta (0, 0)
Screenshot: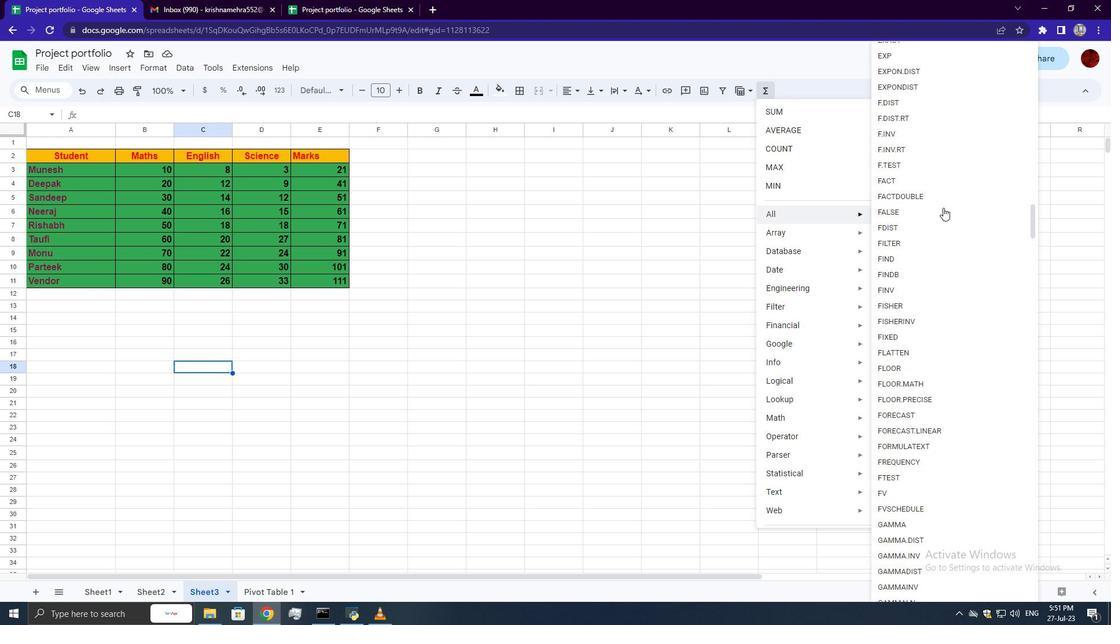 
Action: Mouse scrolled (943, 207) with delta (0, 0)
Screenshot: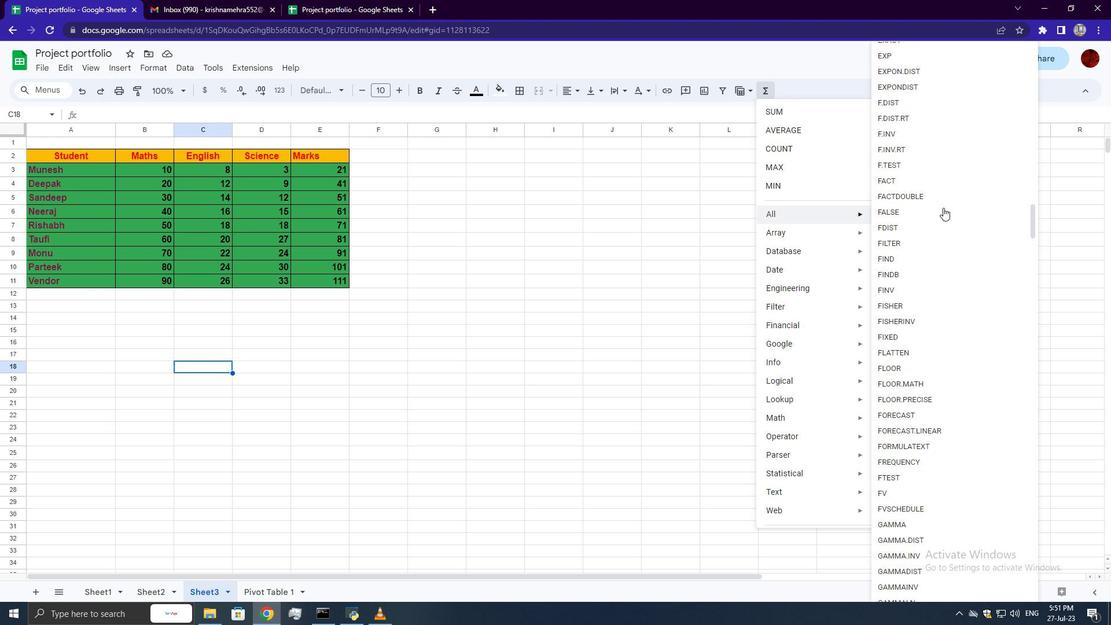 
Action: Mouse scrolled (943, 207) with delta (0, 0)
Screenshot: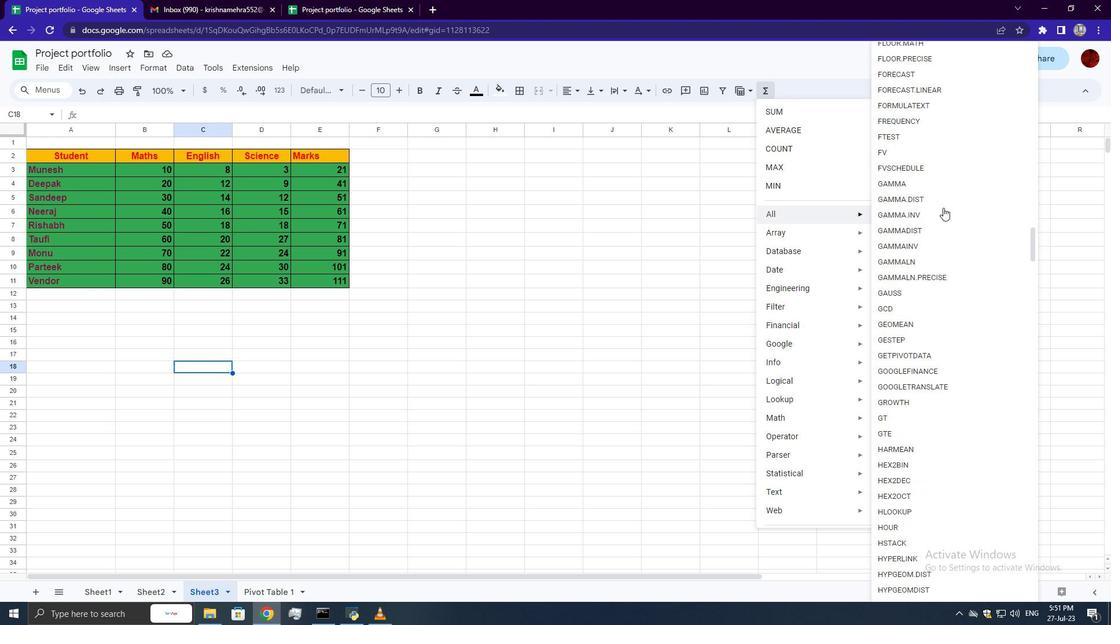 
Action: Mouse scrolled (943, 207) with delta (0, 0)
Screenshot: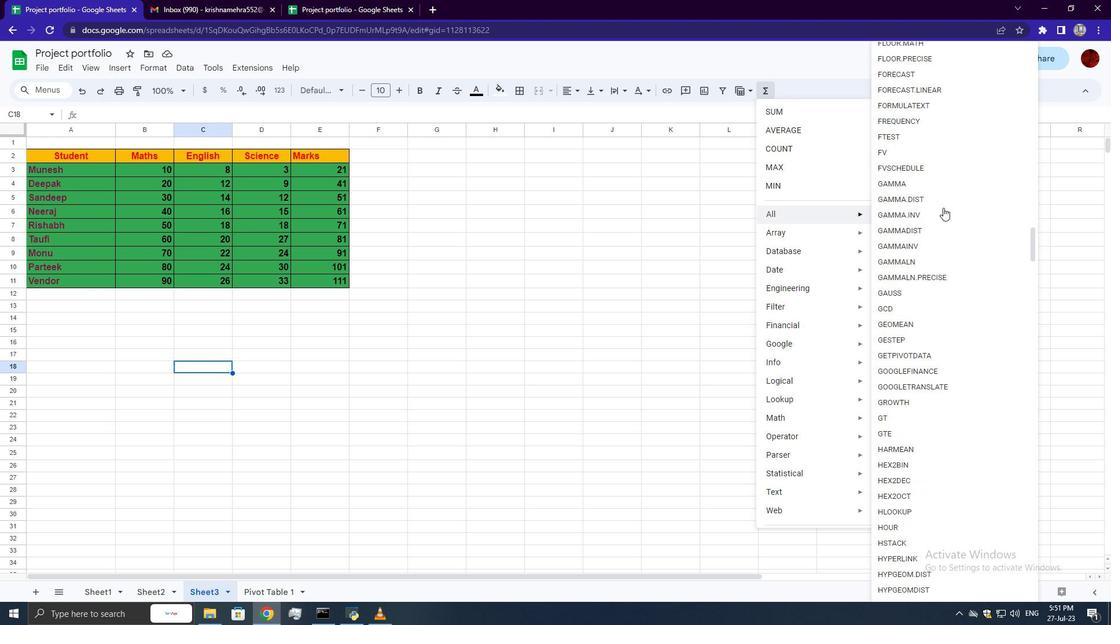 
Action: Mouse scrolled (943, 207) with delta (0, 0)
Screenshot: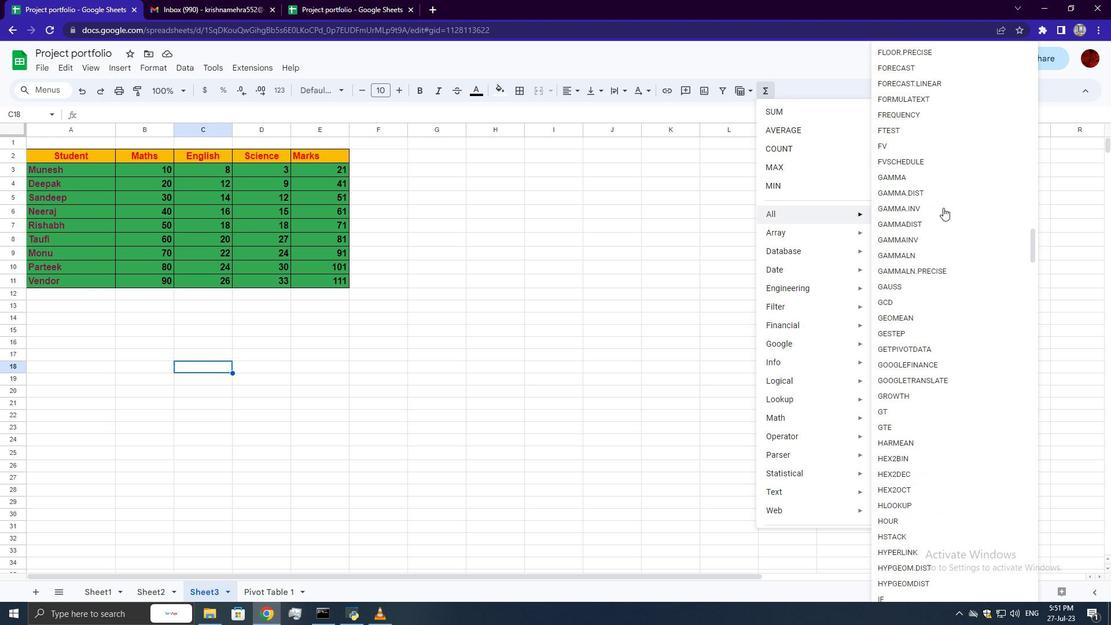 
Action: Mouse scrolled (943, 207) with delta (0, 0)
Screenshot: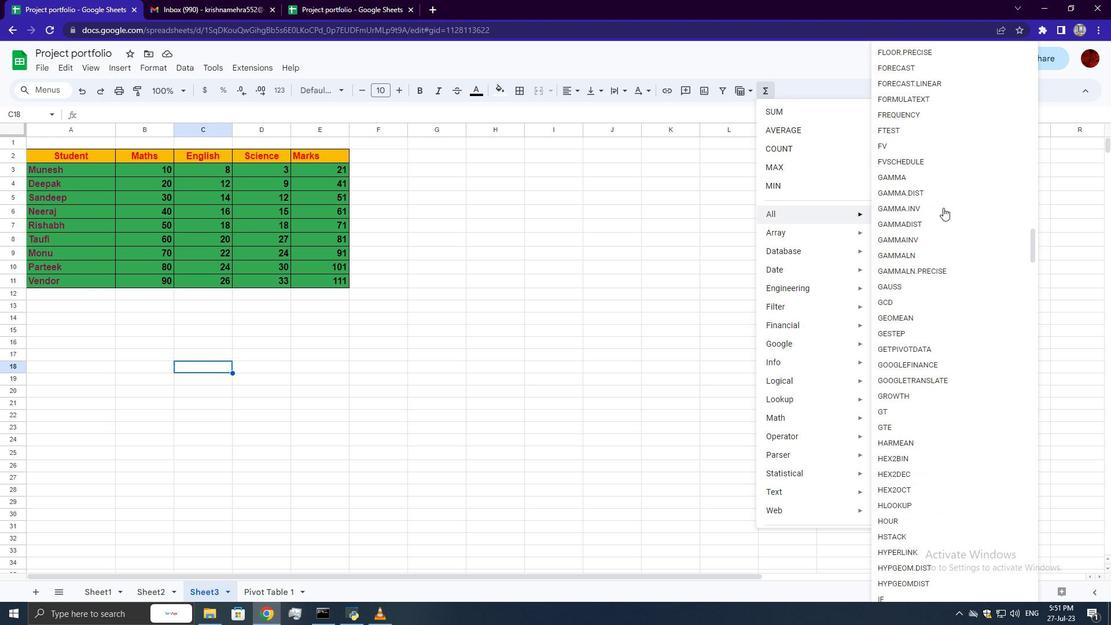 
Action: Mouse scrolled (943, 207) with delta (0, 0)
Screenshot: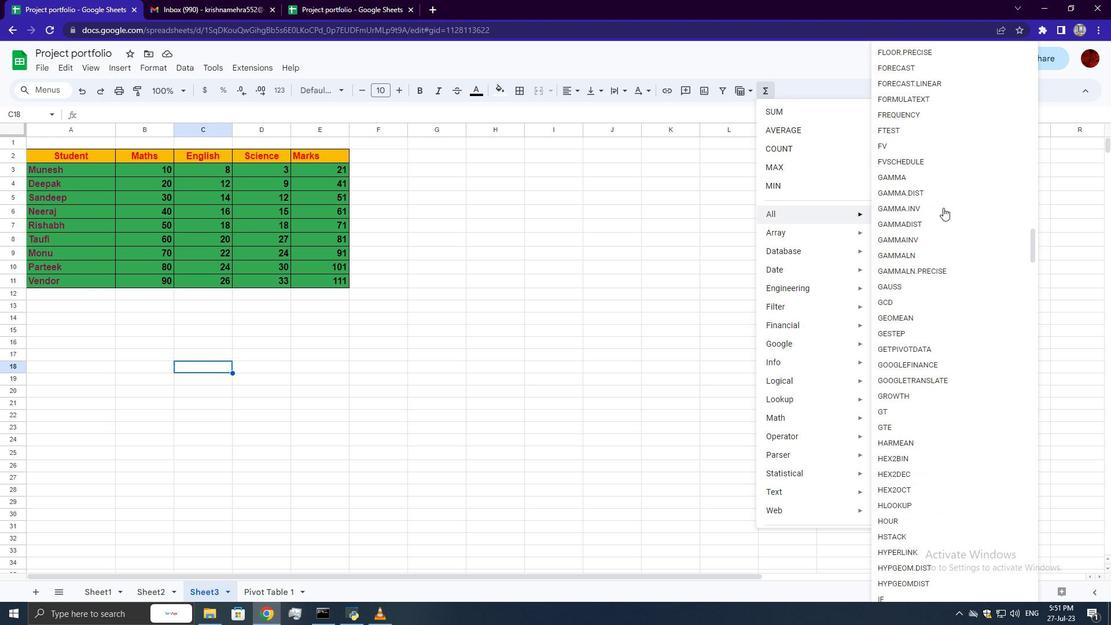 
Action: Mouse scrolled (943, 207) with delta (0, 0)
Screenshot: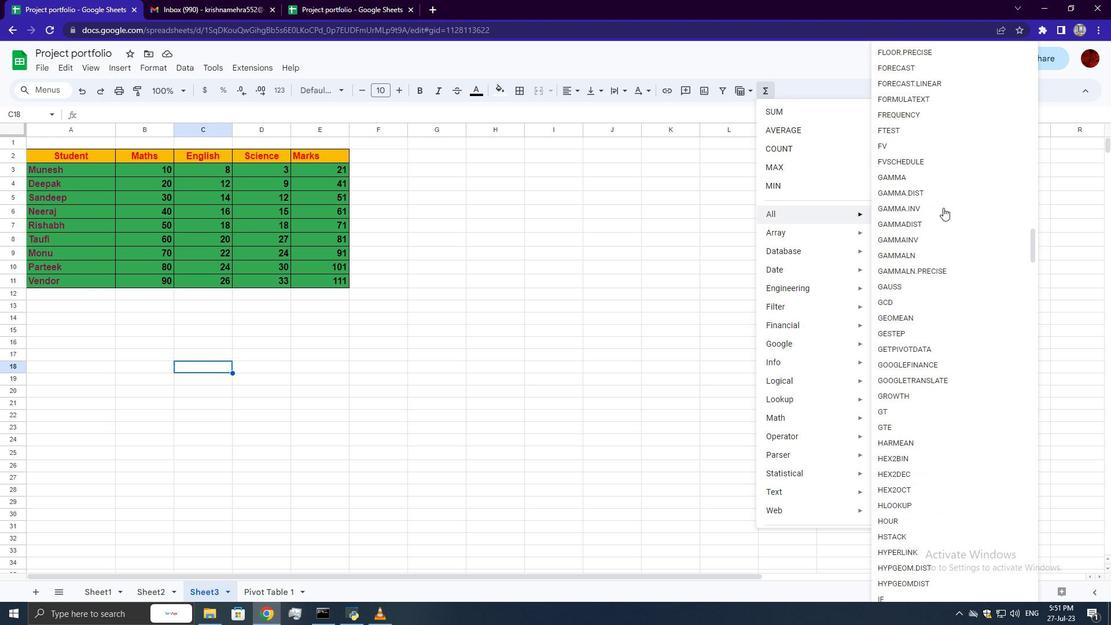 
Action: Mouse scrolled (943, 207) with delta (0, 0)
Screenshot: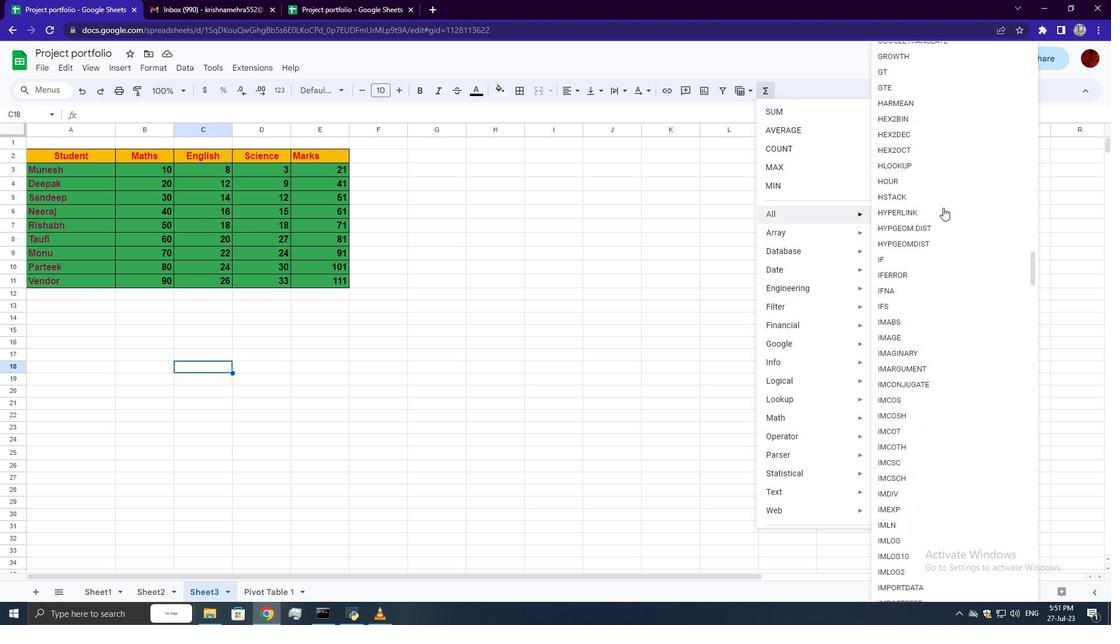 
Action: Mouse scrolled (943, 207) with delta (0, 0)
Screenshot: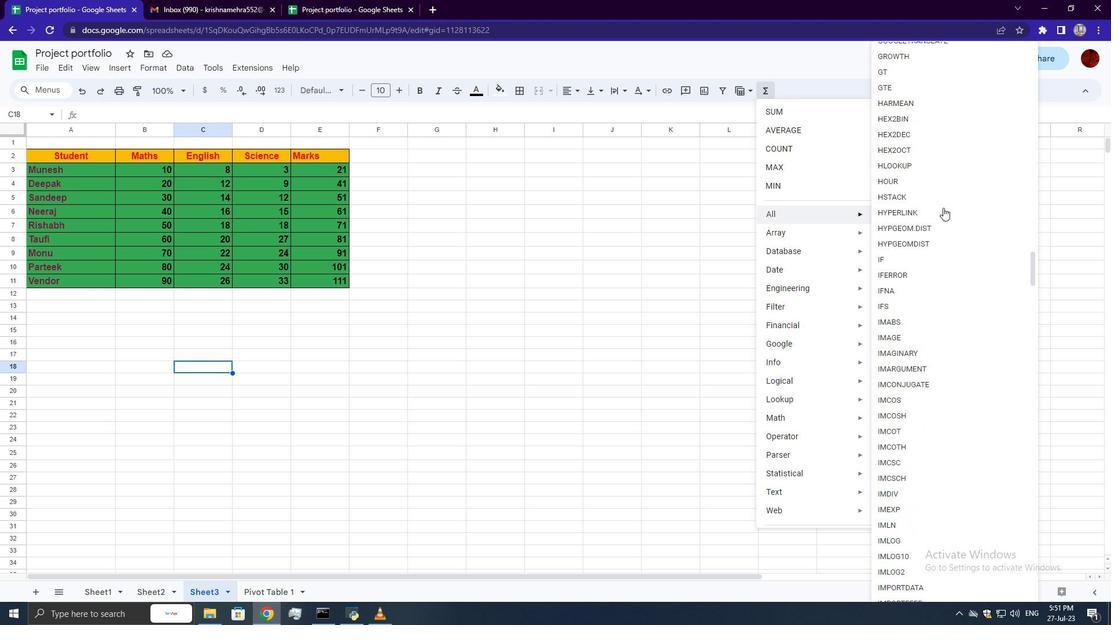 
Action: Mouse scrolled (943, 207) with delta (0, 0)
Screenshot: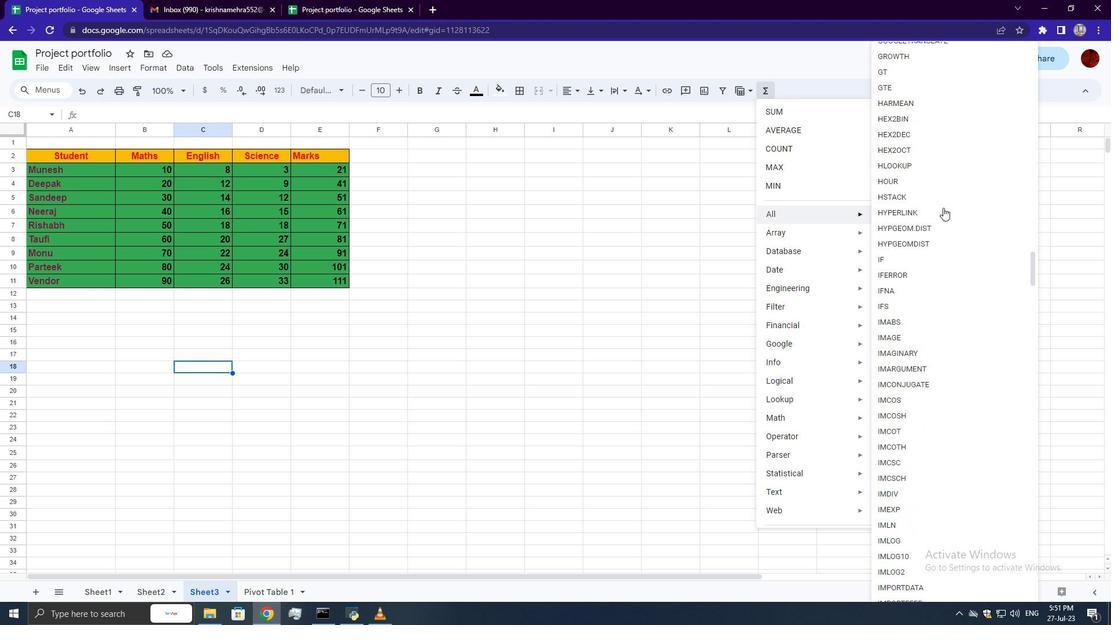 
Action: Mouse scrolled (943, 207) with delta (0, 0)
Screenshot: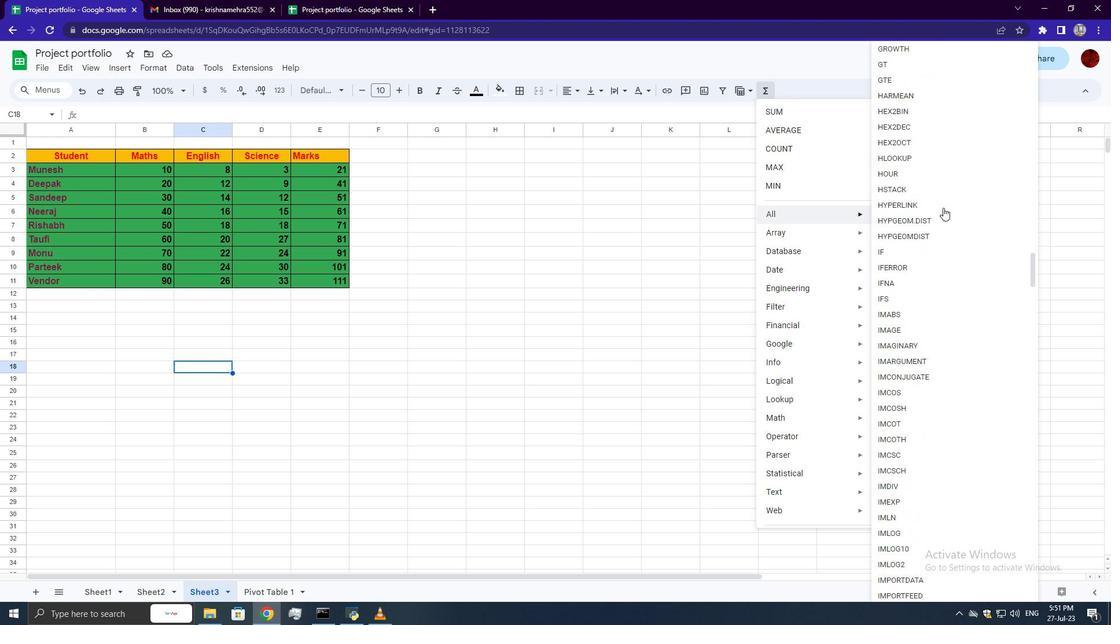 
Action: Mouse scrolled (943, 207) with delta (0, 0)
Screenshot: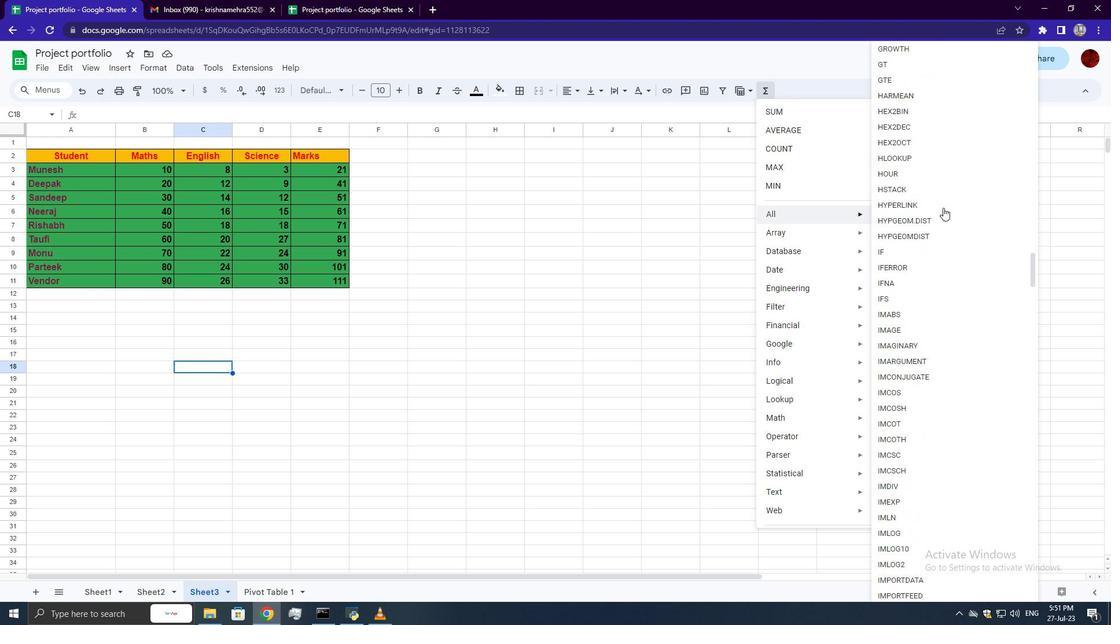 
Action: Mouse scrolled (943, 207) with delta (0, 0)
Screenshot: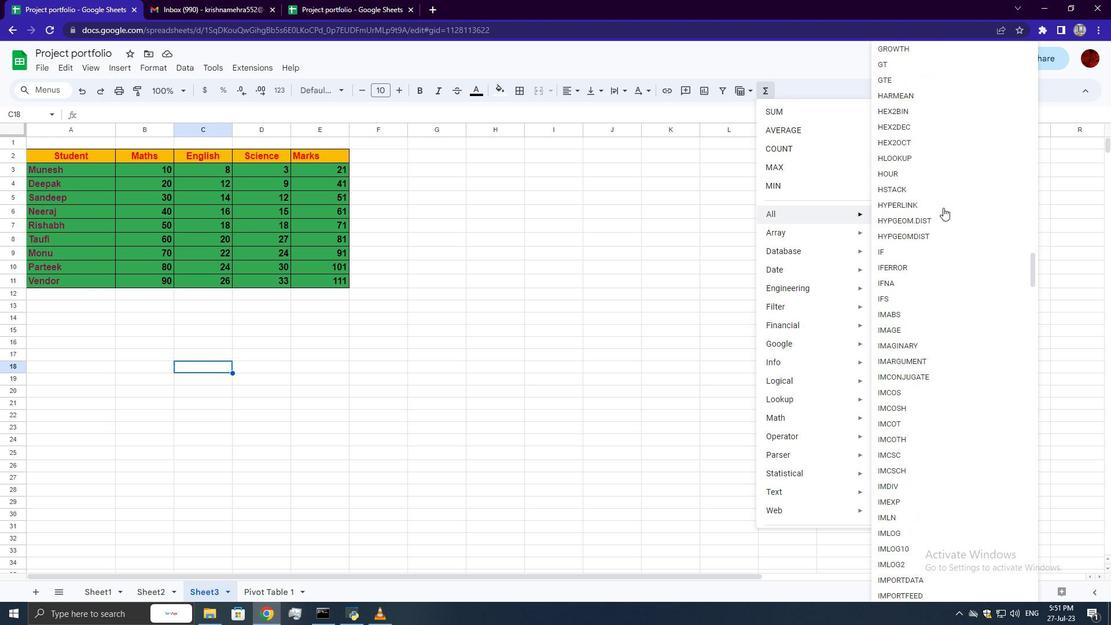 
Action: Mouse scrolled (943, 208) with delta (0, 0)
Screenshot: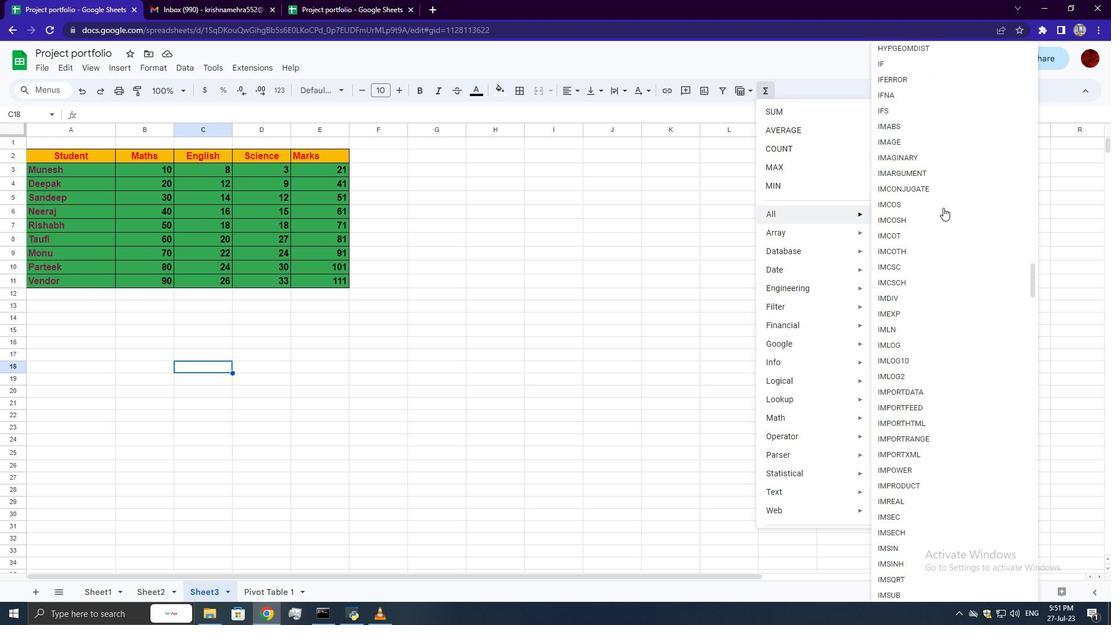 
Action: Mouse scrolled (943, 207) with delta (0, 0)
Screenshot: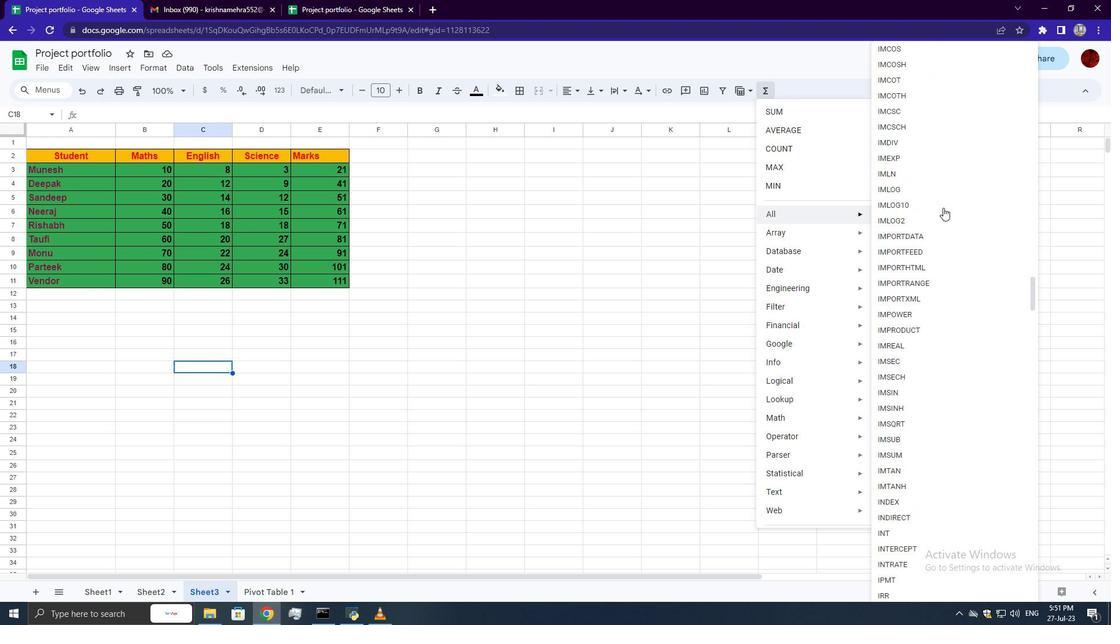 
Action: Mouse scrolled (943, 207) with delta (0, 0)
Screenshot: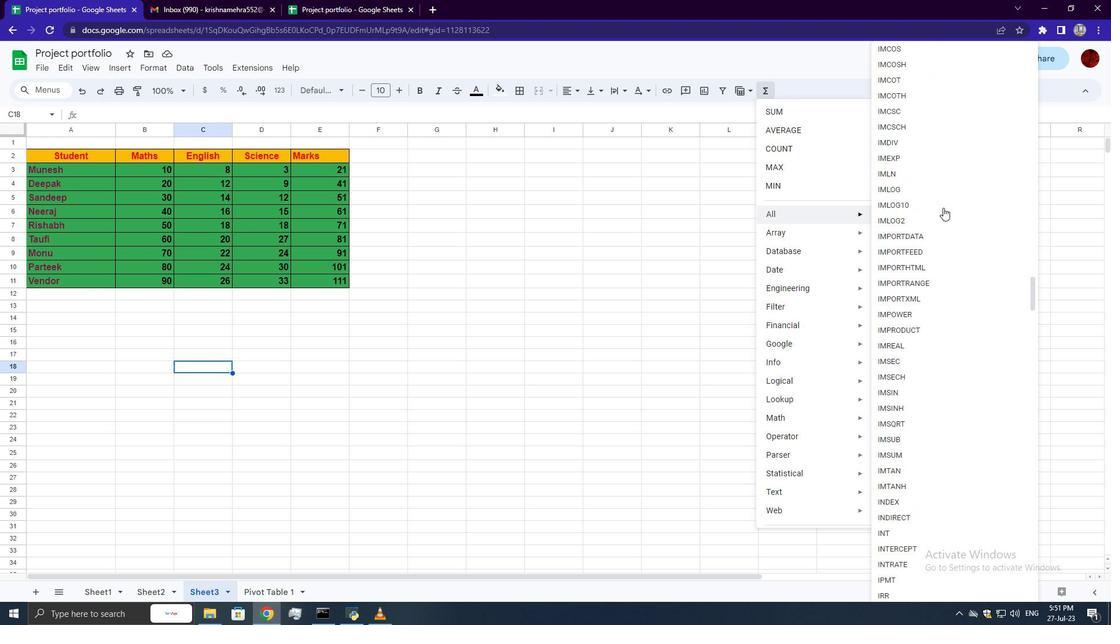 
Action: Mouse scrolled (943, 207) with delta (0, 0)
Screenshot: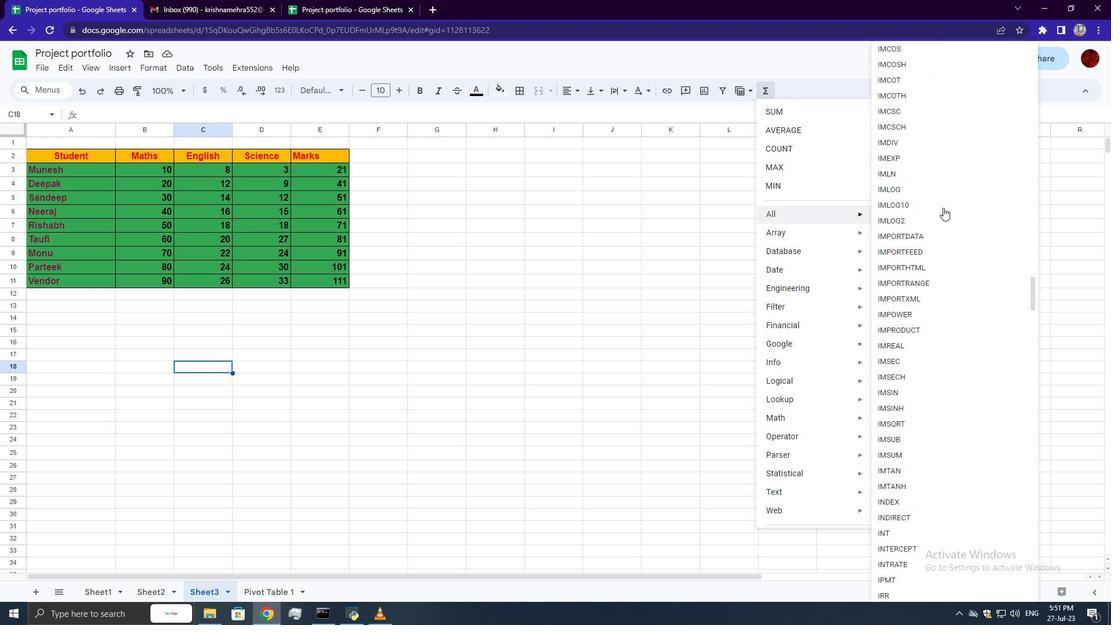 
Action: Mouse scrolled (943, 207) with delta (0, 0)
Screenshot: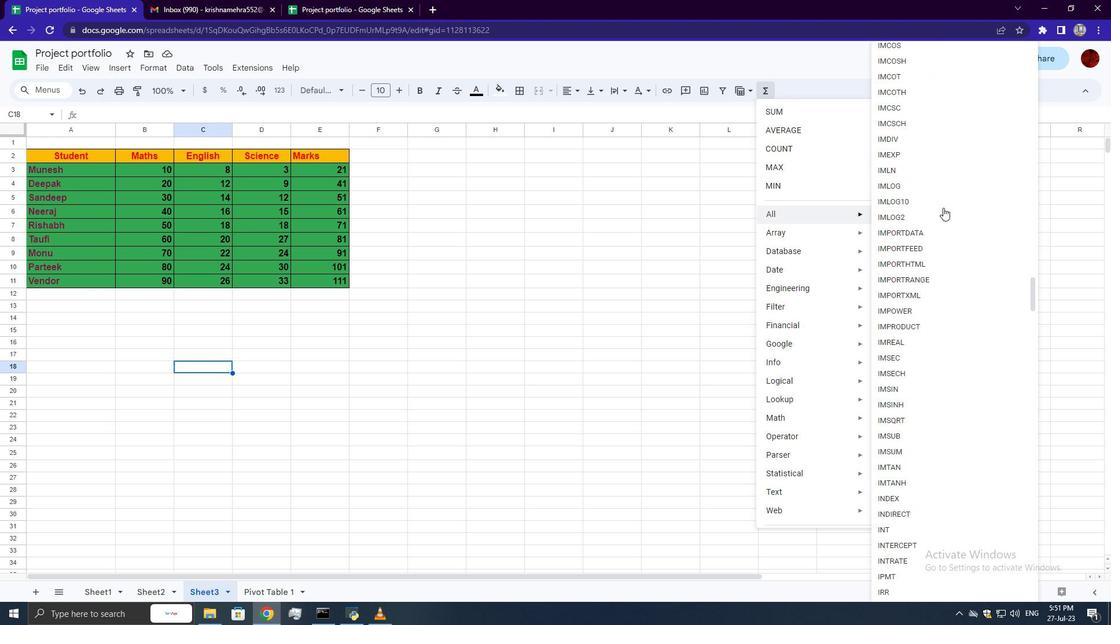 
Action: Mouse scrolled (943, 207) with delta (0, 0)
Screenshot: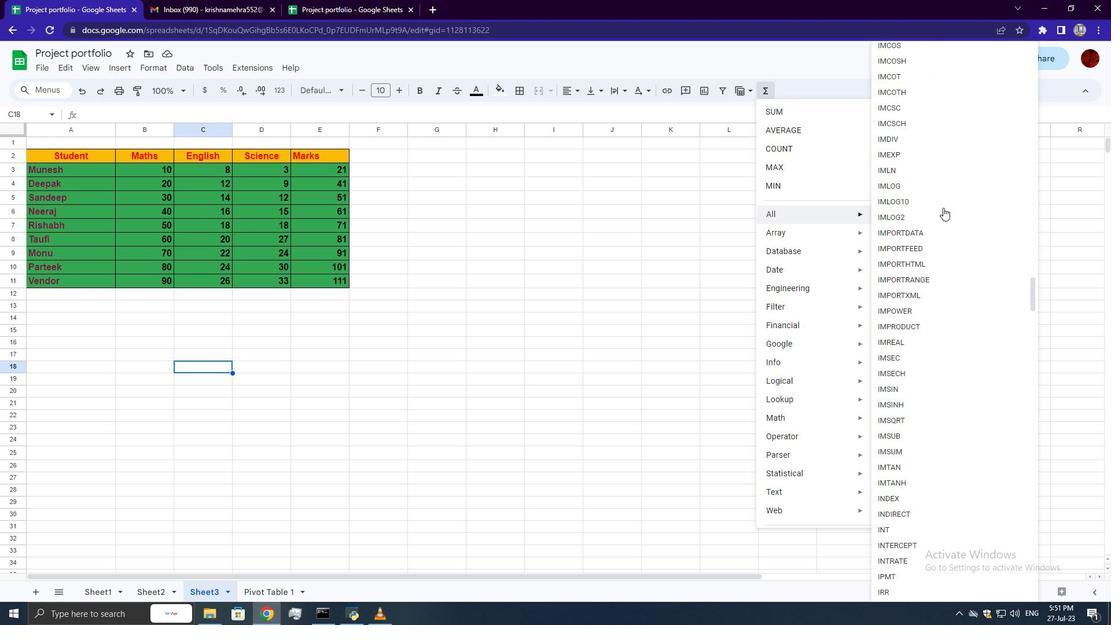 
Action: Mouse scrolled (943, 208) with delta (0, 0)
Screenshot: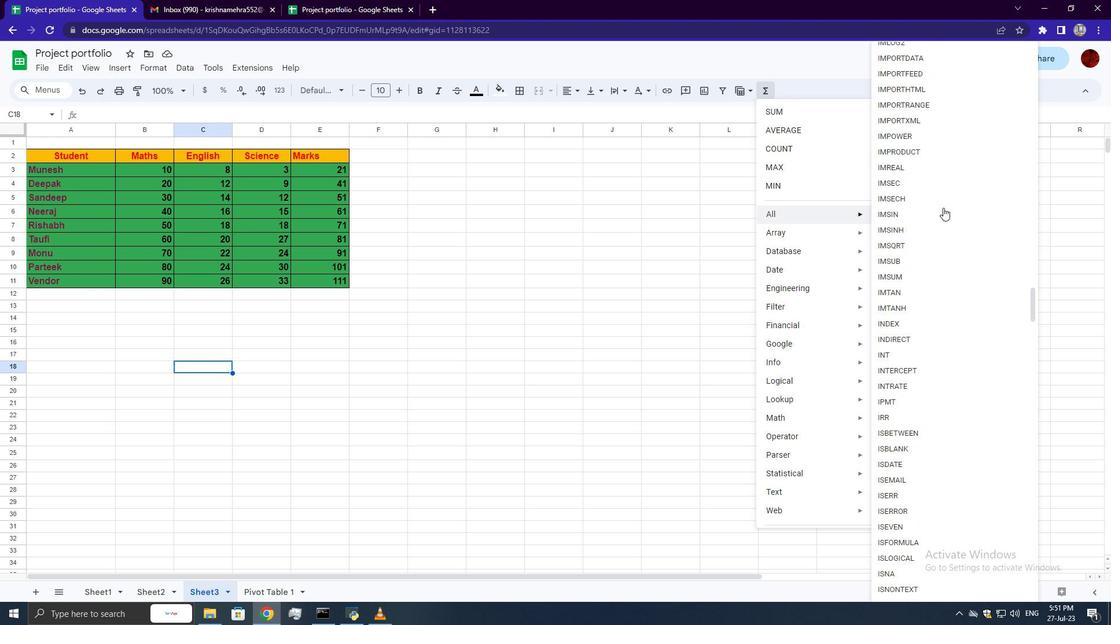 
Action: Mouse scrolled (943, 207) with delta (0, 0)
Screenshot: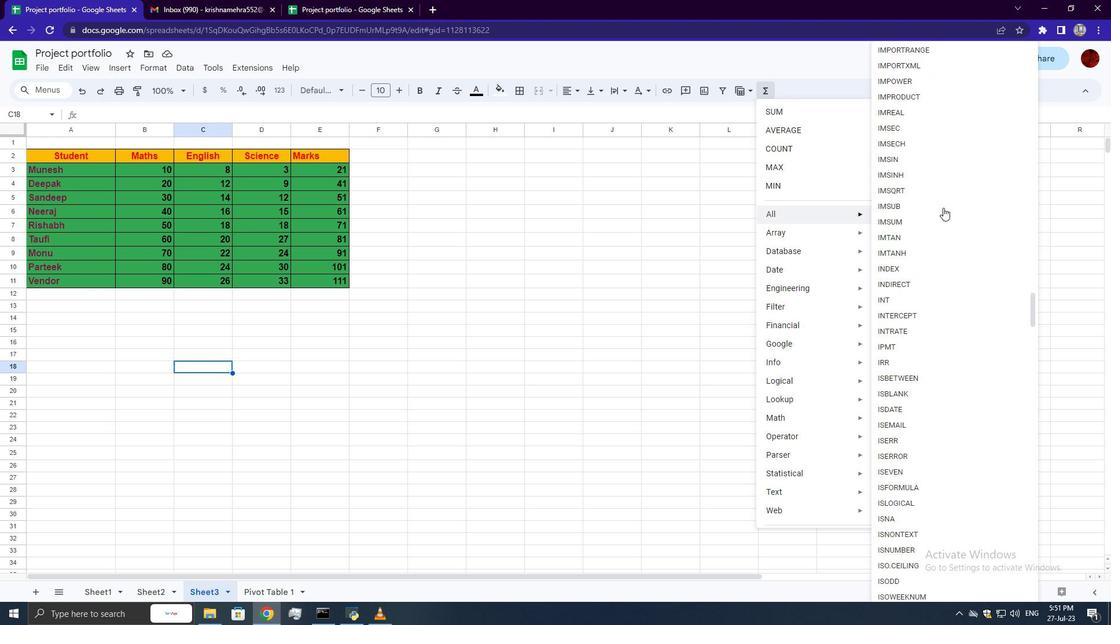 
Action: Mouse scrolled (943, 207) with delta (0, 0)
Screenshot: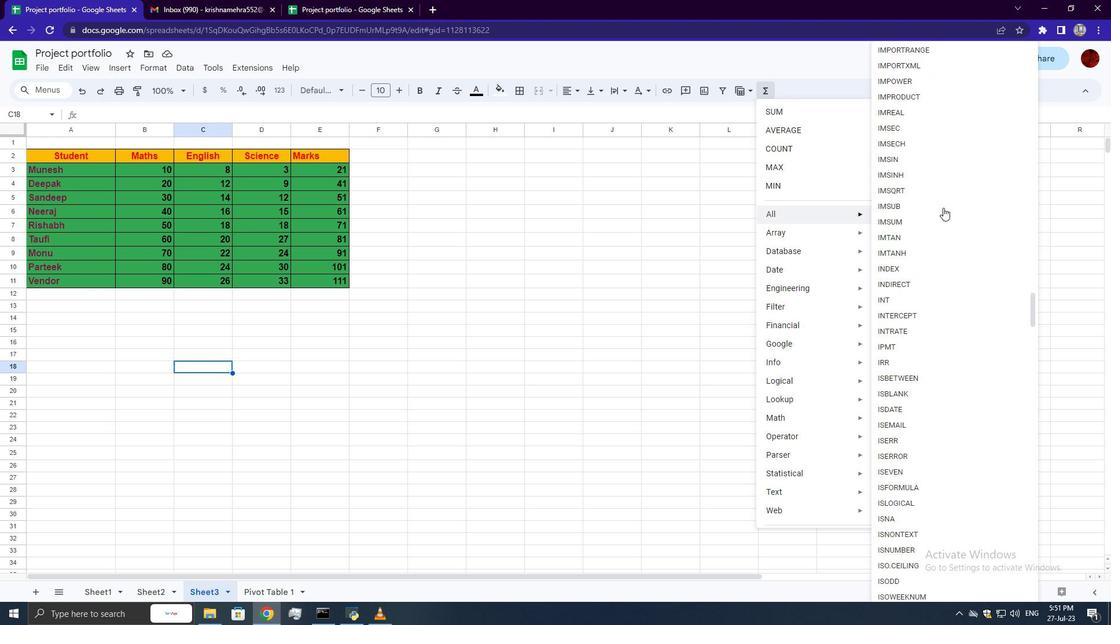 
Action: Mouse scrolled (943, 207) with delta (0, 0)
Screenshot: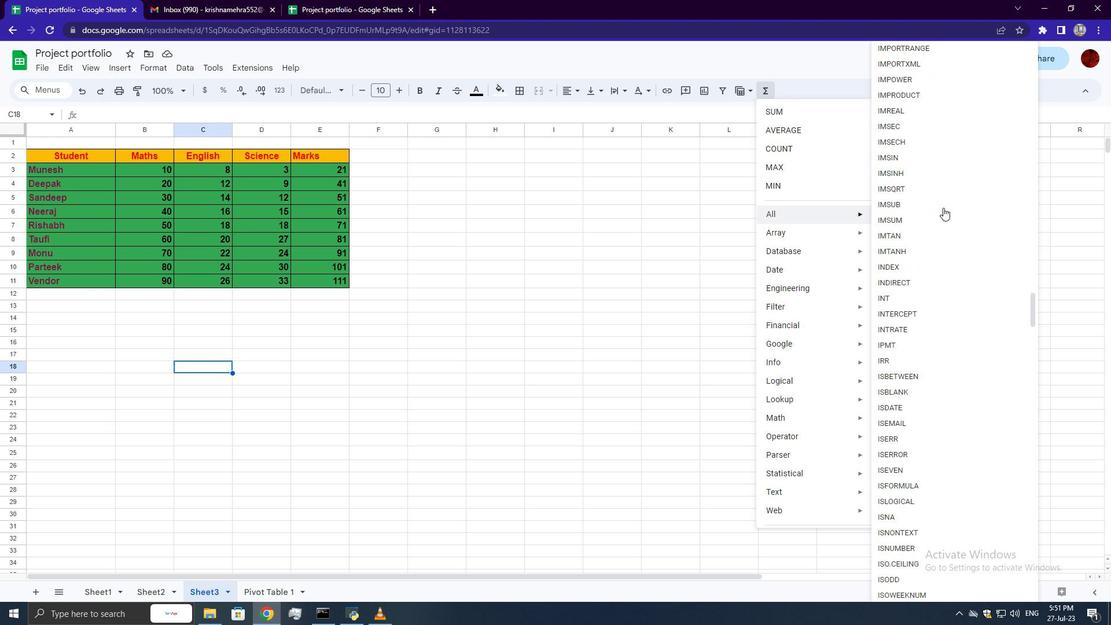 
Action: Mouse scrolled (943, 207) with delta (0, 0)
Screenshot: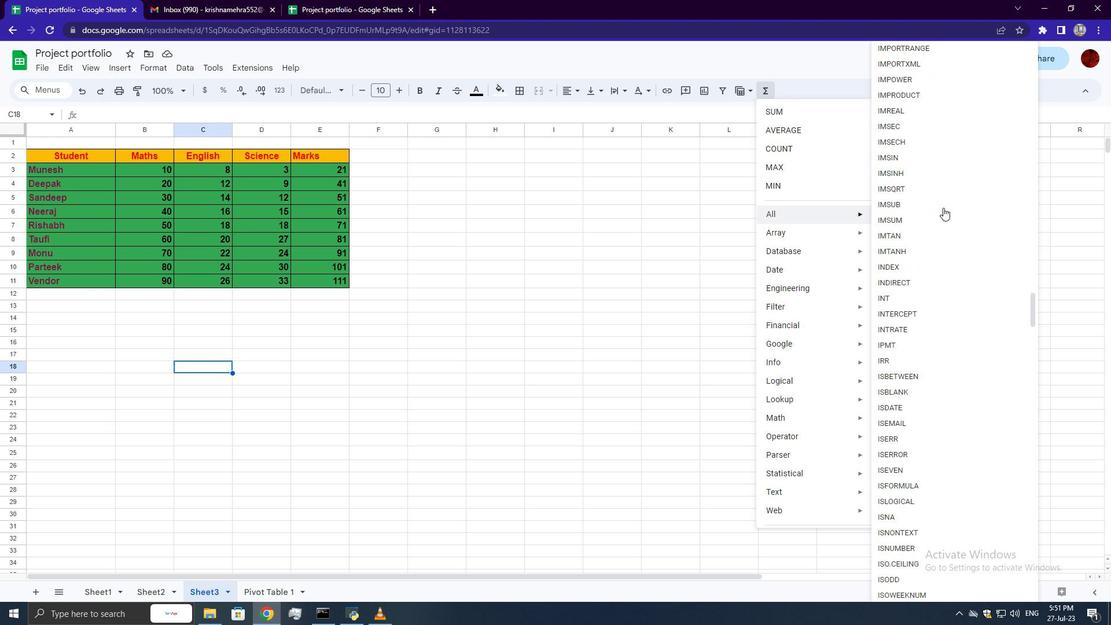 
Action: Mouse scrolled (943, 207) with delta (0, 0)
Screenshot: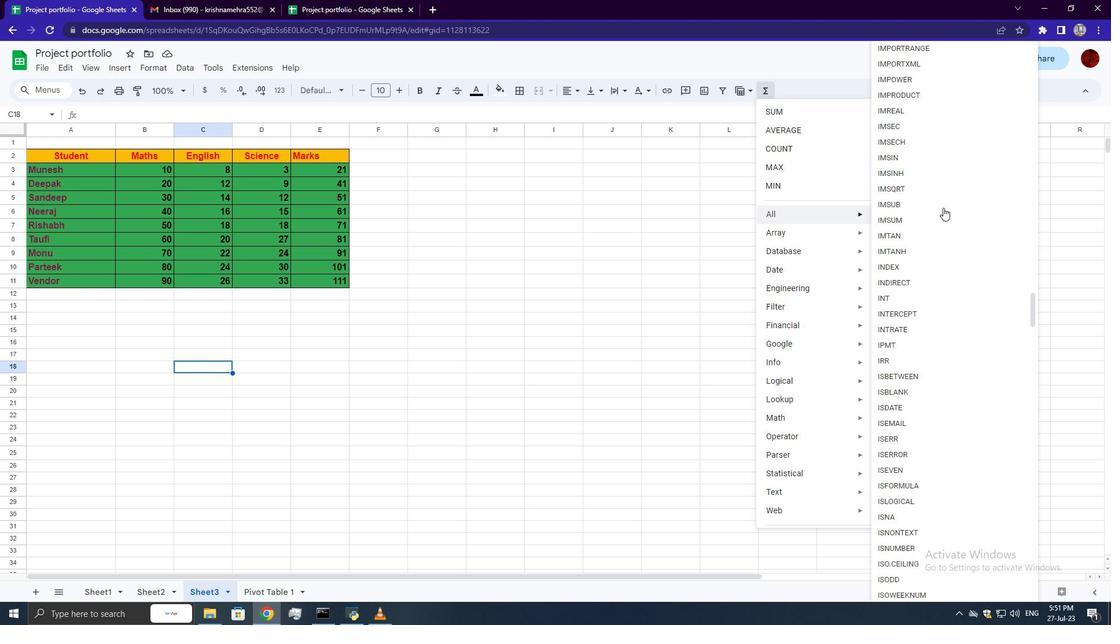 
Action: Mouse scrolled (943, 207) with delta (0, 0)
Screenshot: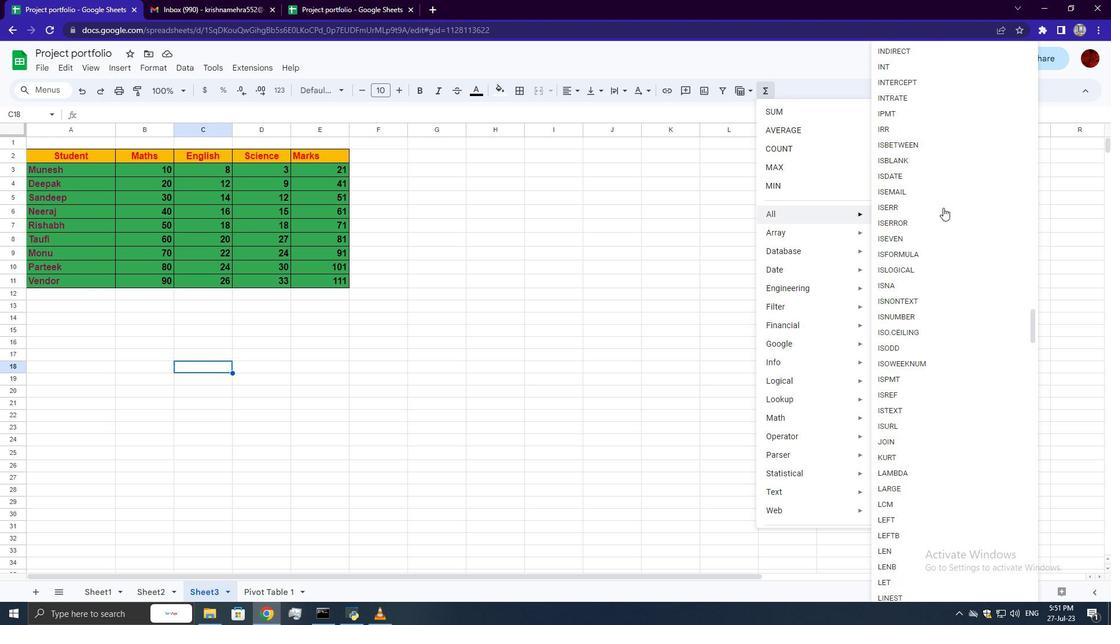 
Action: Mouse scrolled (943, 207) with delta (0, 0)
Screenshot: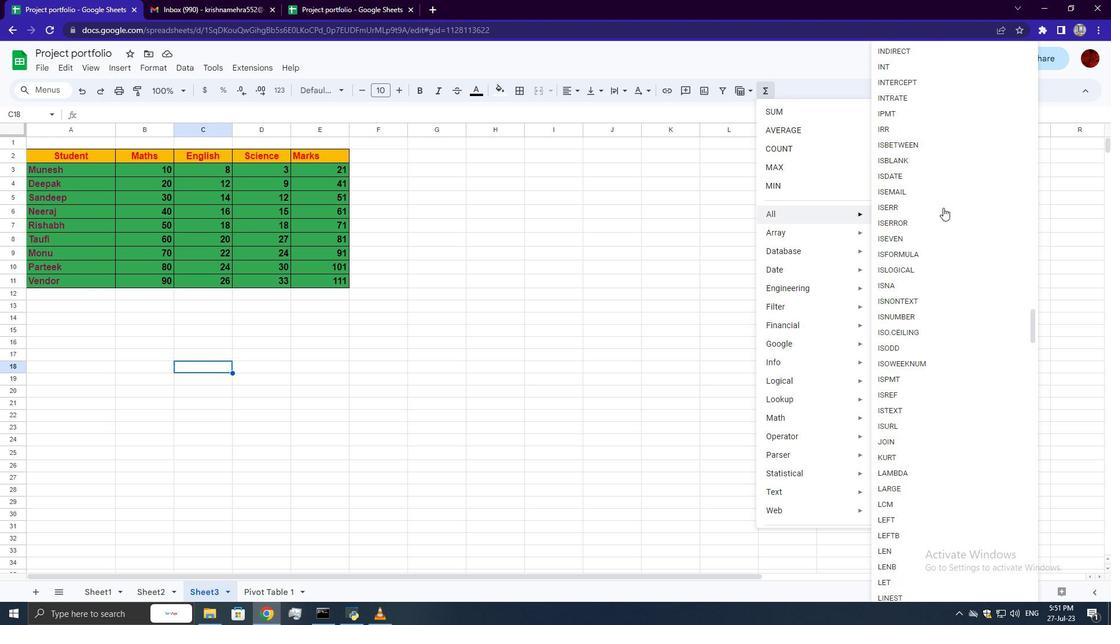 
Action: Mouse scrolled (943, 207) with delta (0, 0)
Screenshot: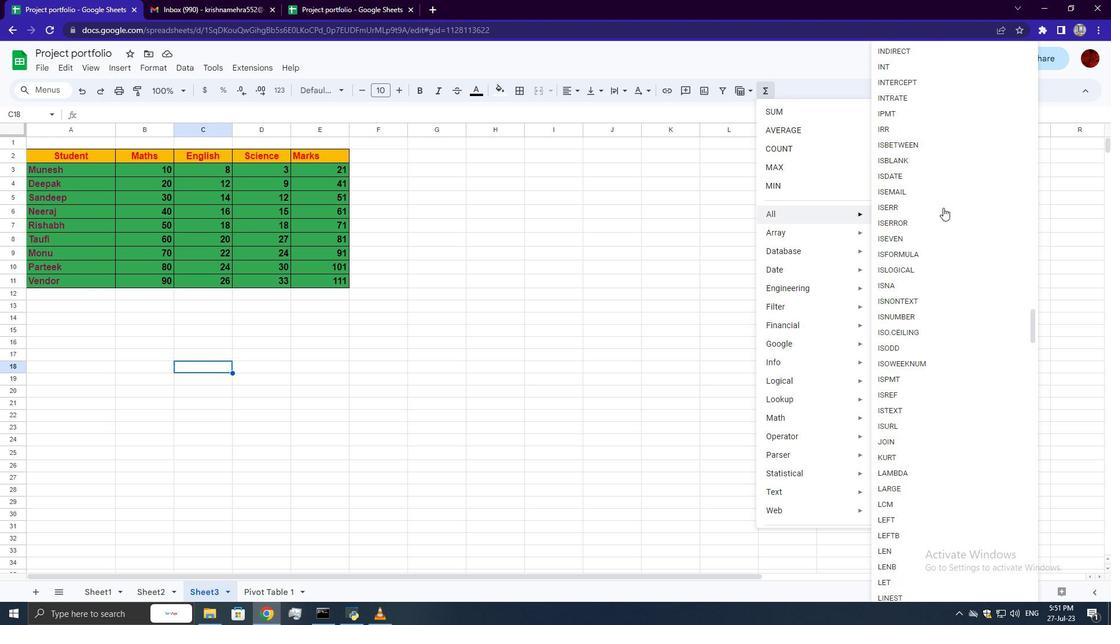 
Action: Mouse scrolled (943, 207) with delta (0, 0)
Screenshot: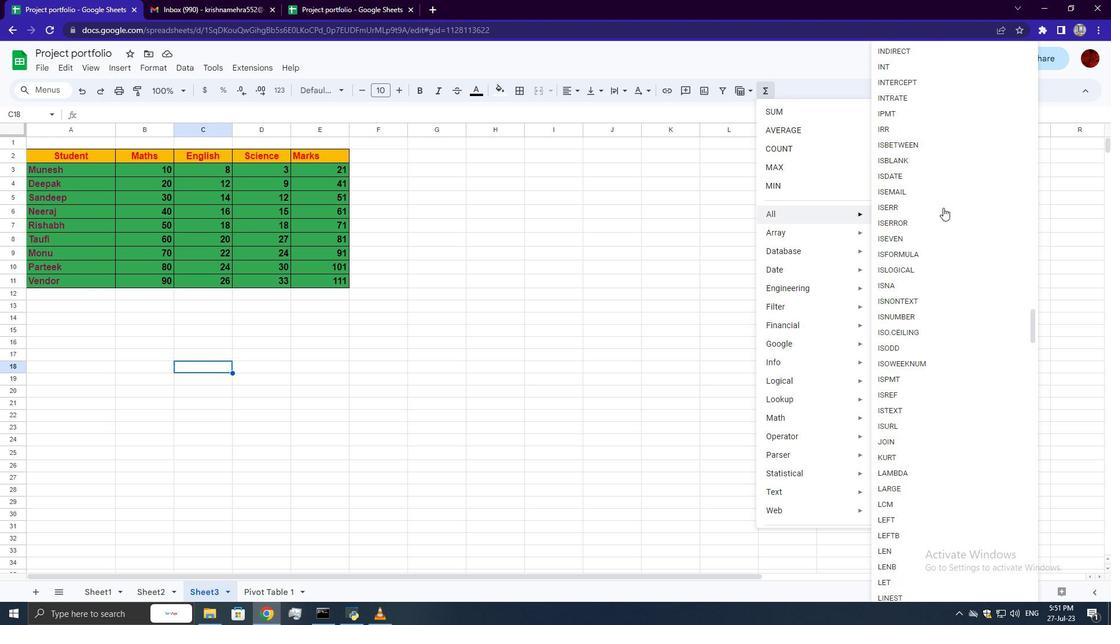 
Action: Mouse scrolled (943, 207) with delta (0, 0)
Screenshot: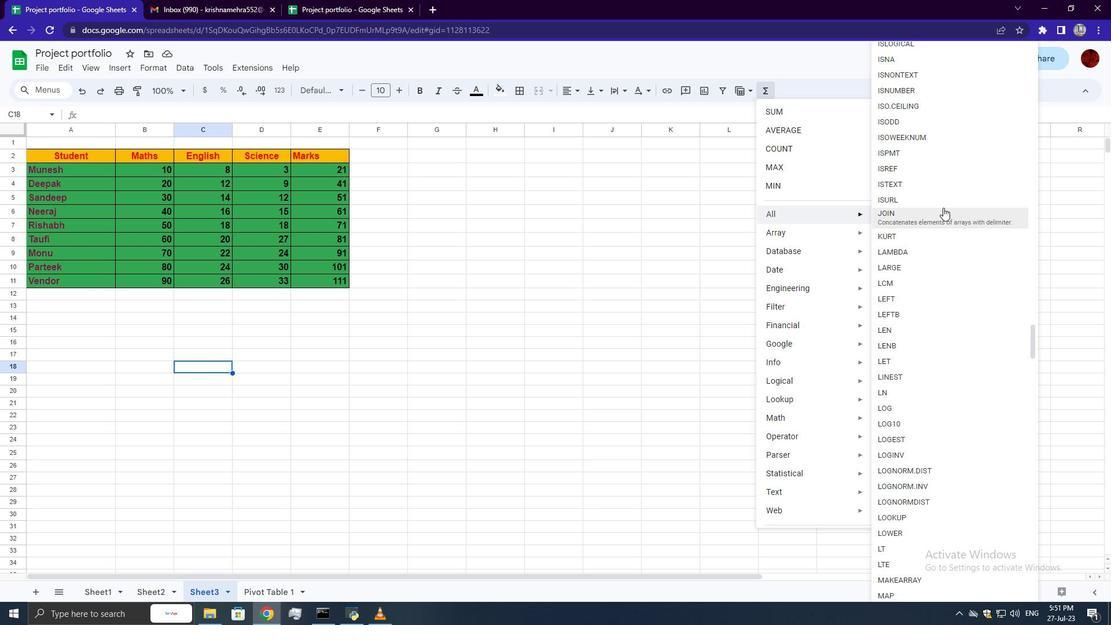
Action: Mouse scrolled (943, 207) with delta (0, 0)
Screenshot: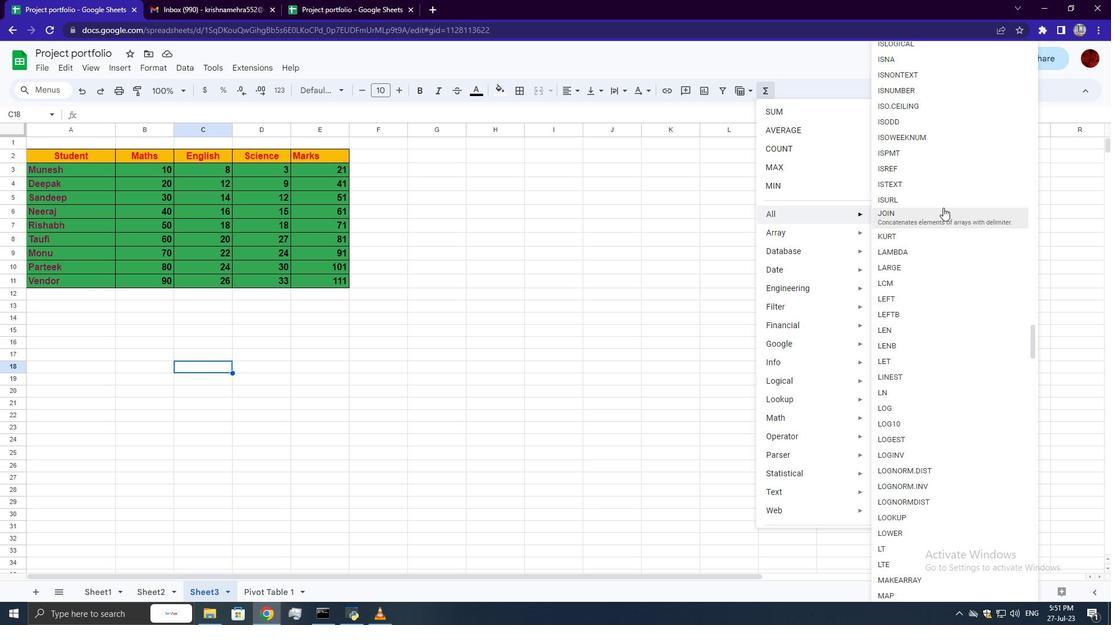 
Action: Mouse scrolled (943, 207) with delta (0, 0)
Screenshot: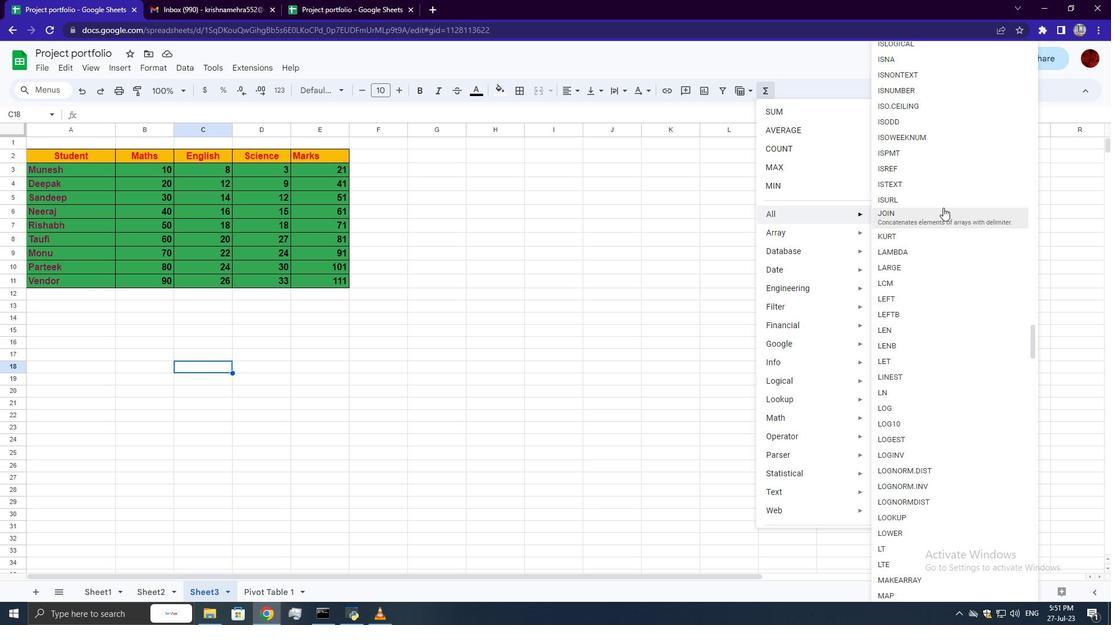 
Action: Mouse scrolled (943, 207) with delta (0, 0)
Screenshot: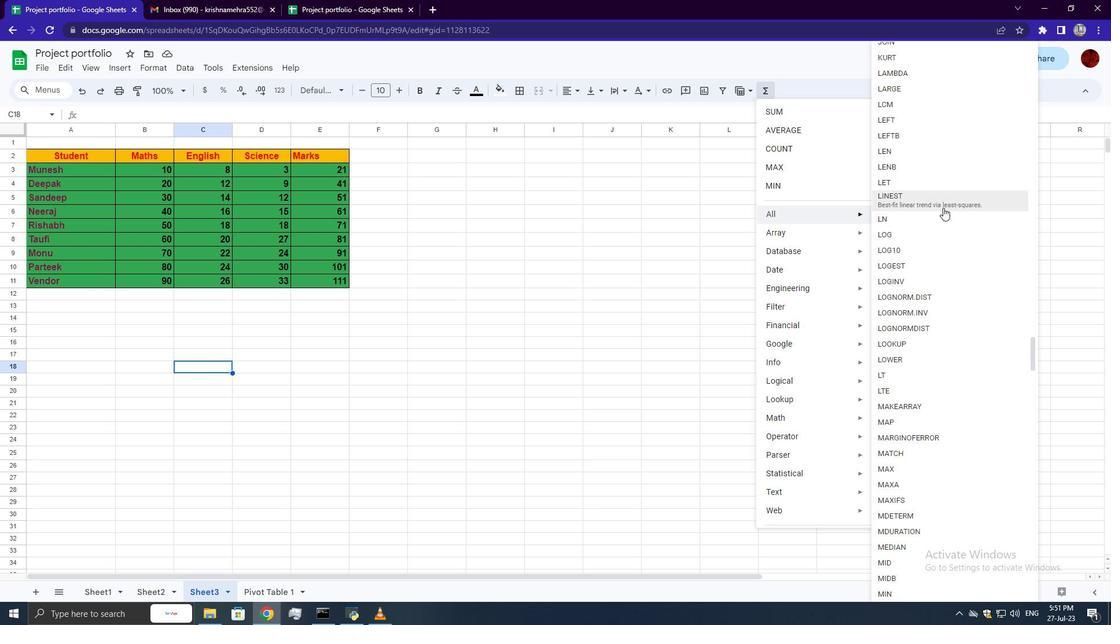 
Action: Mouse moved to (910, 357)
Screenshot: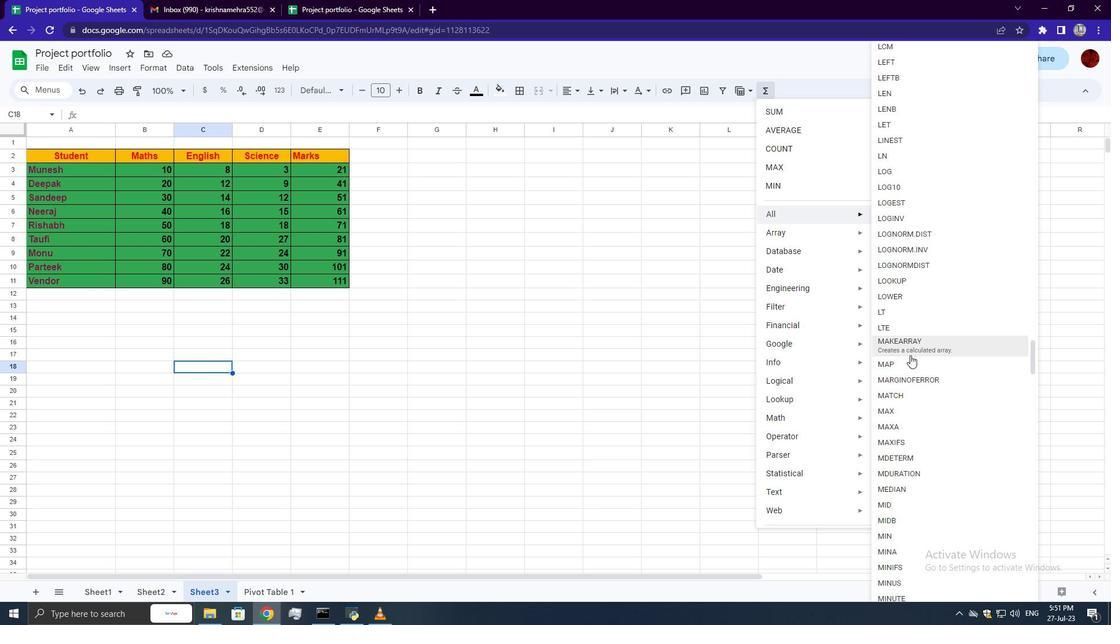 
Action: Mouse pressed left at (910, 357)
Screenshot: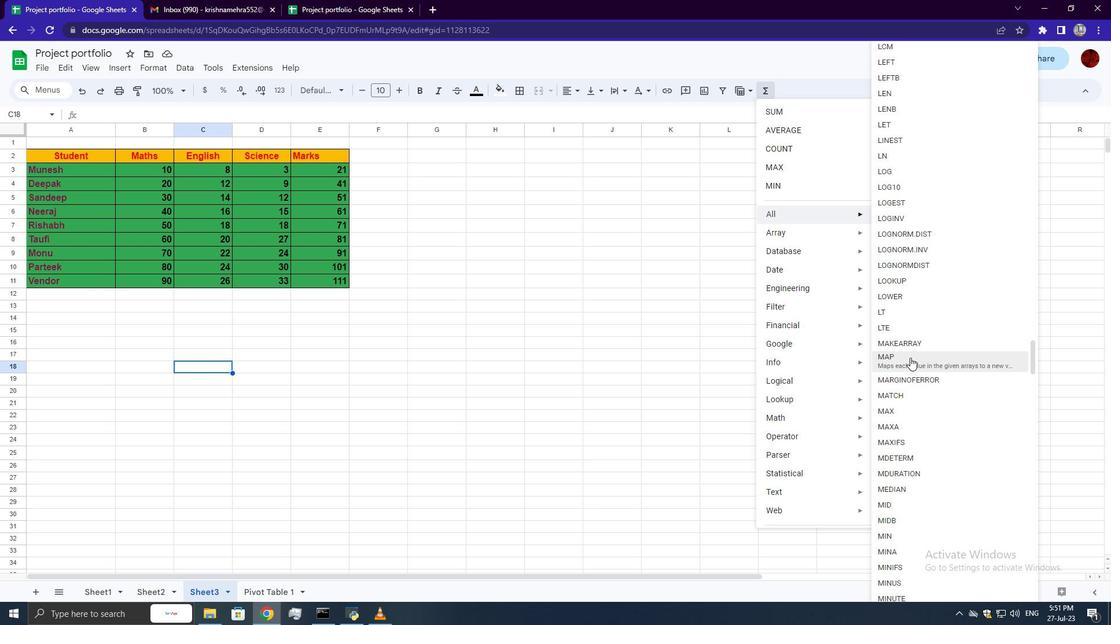 
Action: Mouse moved to (276, 170)
Screenshot: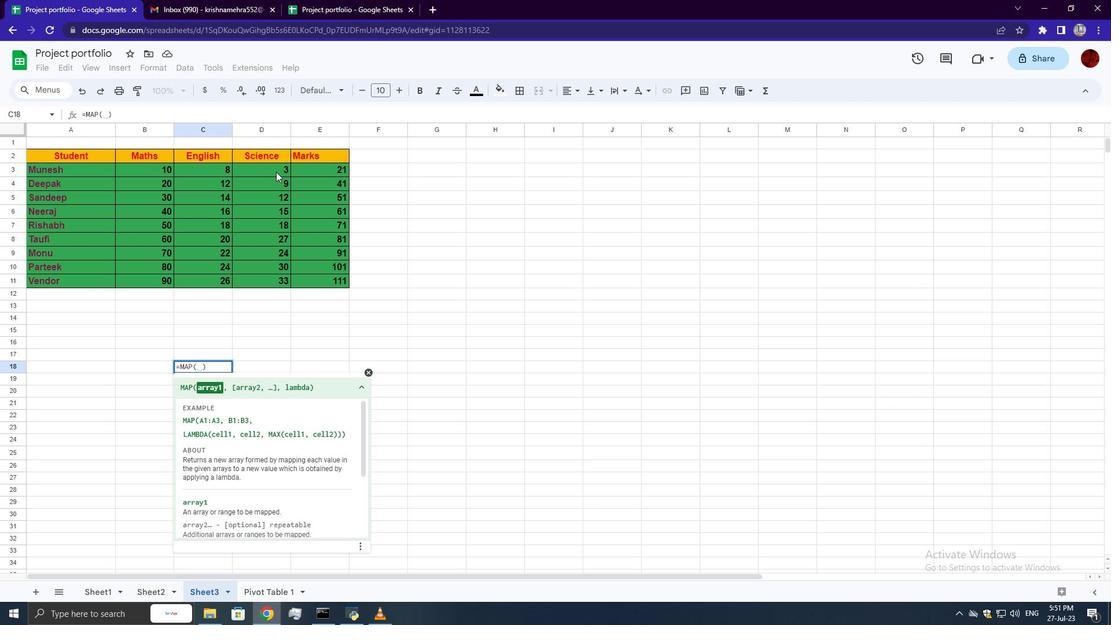 
Action: Mouse pressed left at (276, 170)
Screenshot: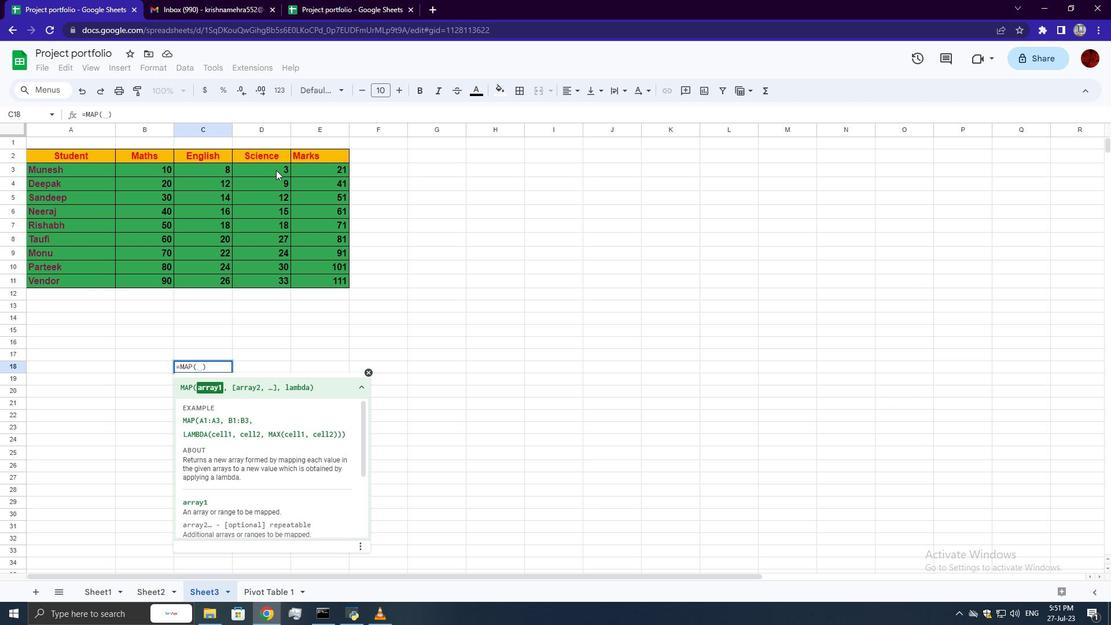 
Action: Mouse moved to (276, 277)
Screenshot: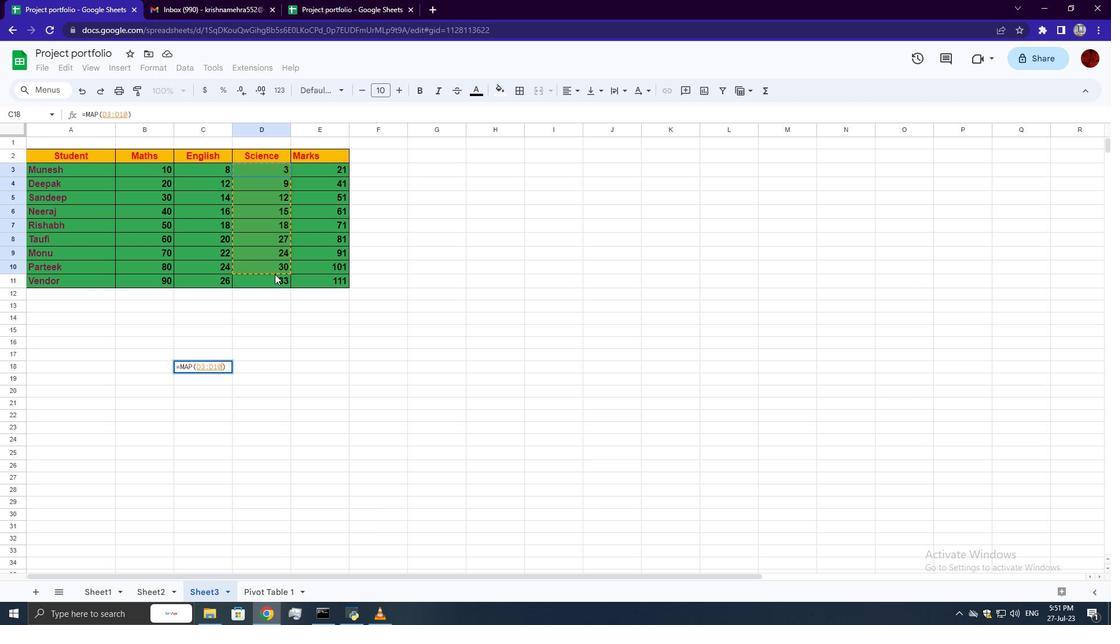 
Action: Key pressed ,
Screenshot: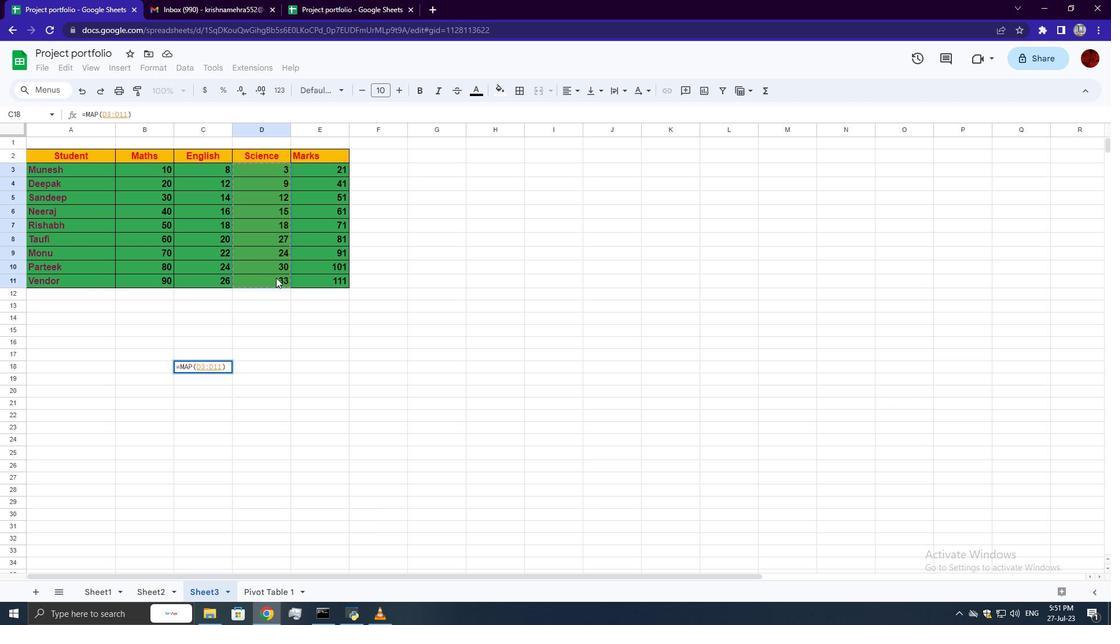 
Action: Mouse moved to (333, 170)
Screenshot: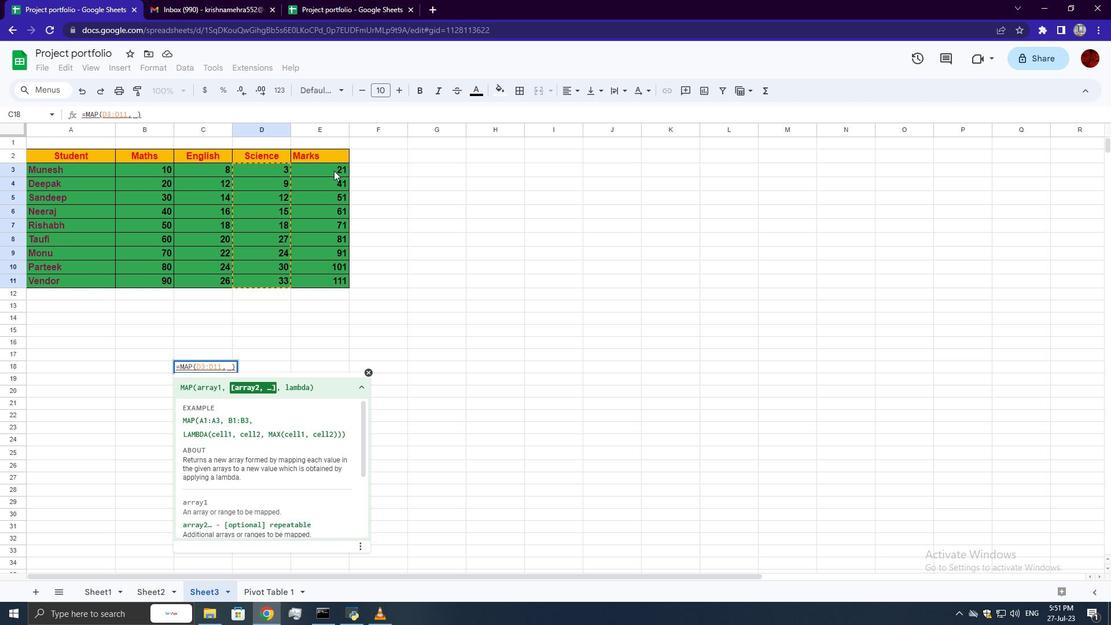 
Action: Mouse pressed left at (333, 170)
Screenshot: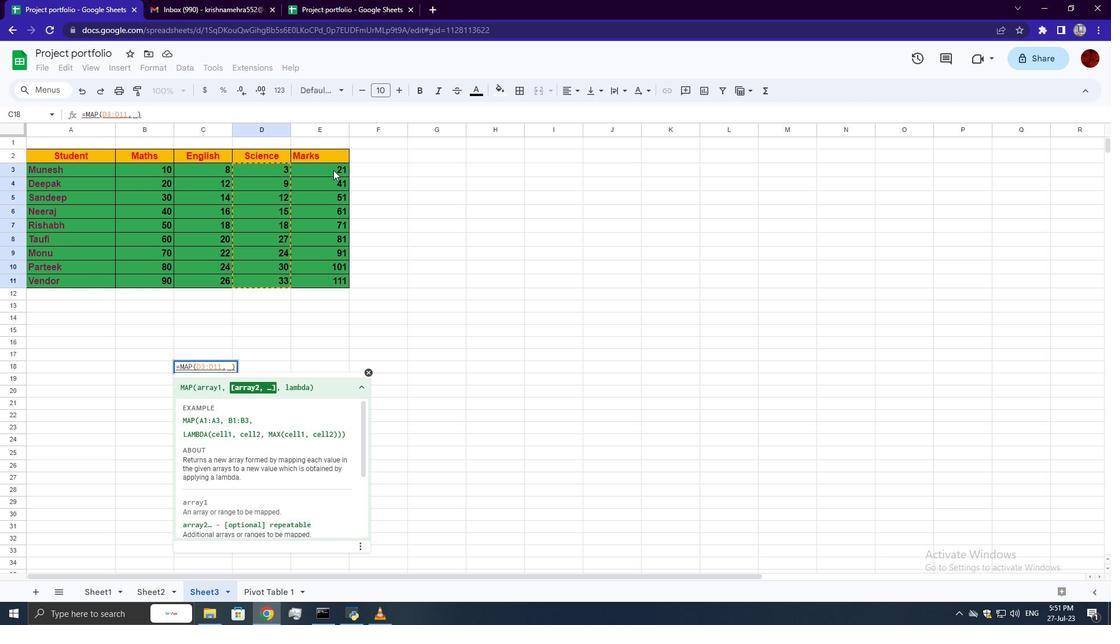 
Action: Mouse moved to (327, 281)
Screenshot: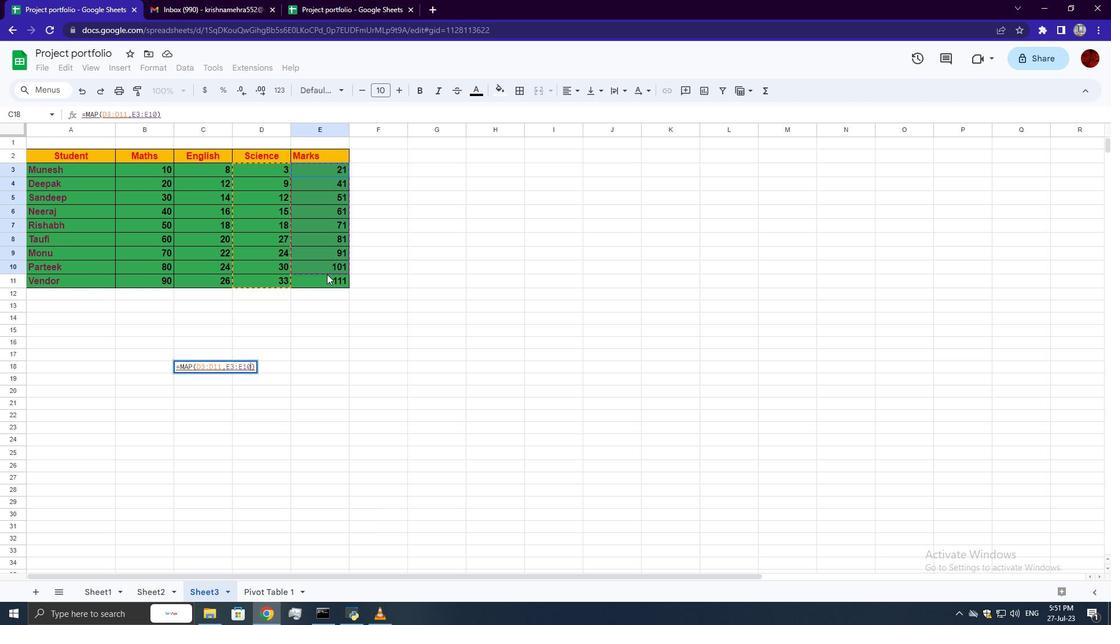 
Action: Key pressed ,<Key.space><Key.shift>LAMBDA<Key.space><Key.backspace>,<Key.backspace><Key.shift_r><Key.shift_r><Key.shift_r><Key.shift_r><Key.shift_r><Key.shift_r><Key.shift_r>(s,<Key.space>c,<Key.space>s-c<Key.shift_r><Key.shift_r>)<Key.enter>
Screenshot: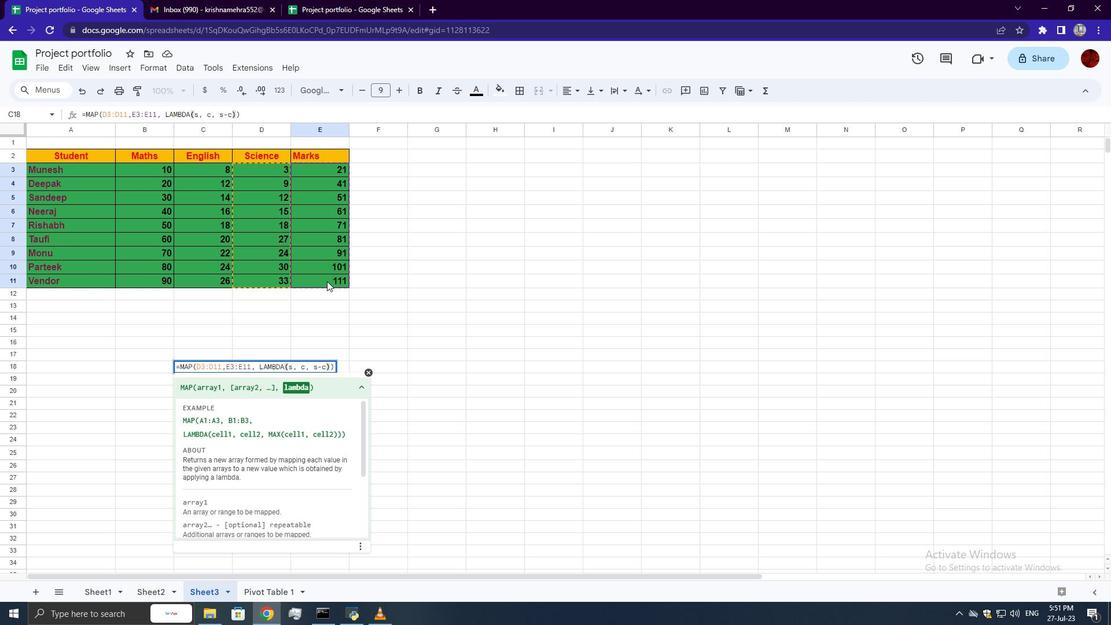 
